 Task: Search one way flight ticket for 2 adults, 2 children, 2 infants in seat in first from Sheridan: Sheridan County Airport to Springfield: Abraham Lincoln Capital Airport on 5-2-2023. Choice of flights is United. Number of bags: 7 checked bags. Price is upto 110000. Outbound departure time preference is 6:45.
Action: Mouse moved to (322, 283)
Screenshot: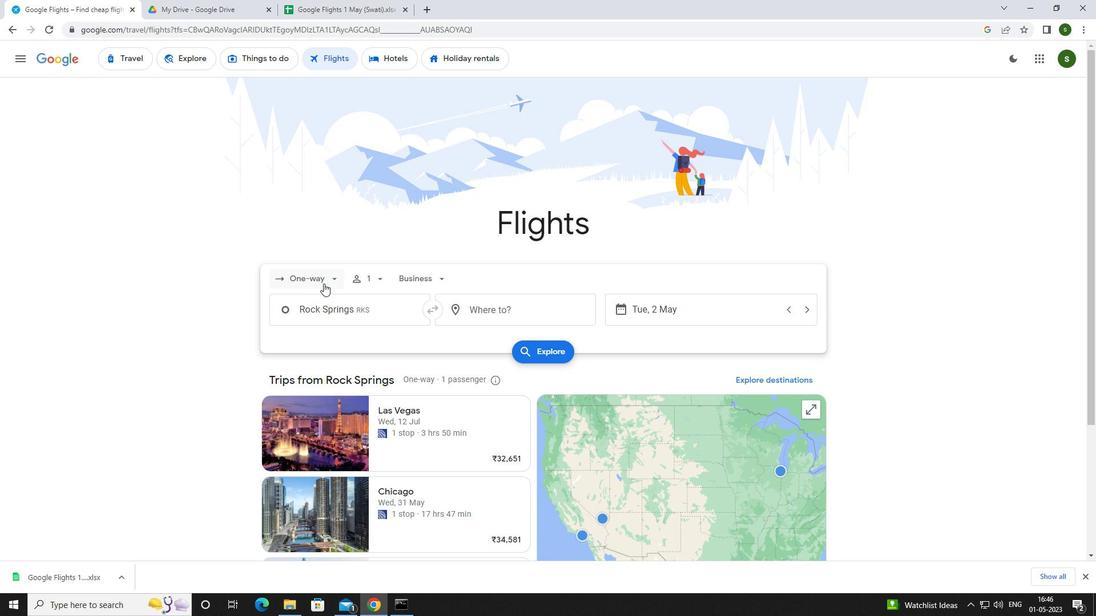 
Action: Mouse pressed left at (322, 283)
Screenshot: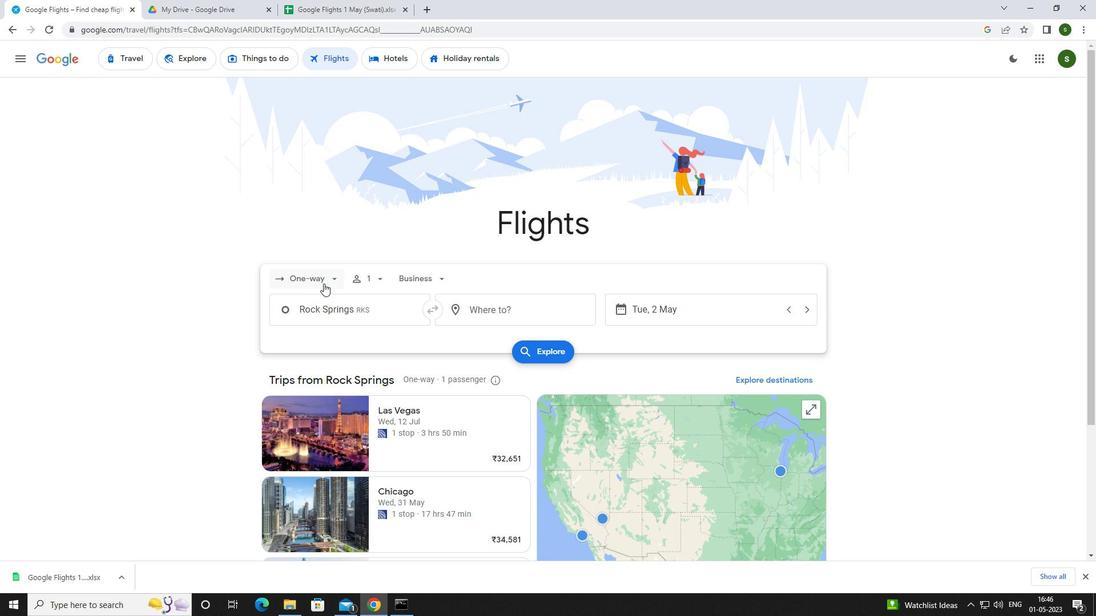 
Action: Mouse moved to (312, 332)
Screenshot: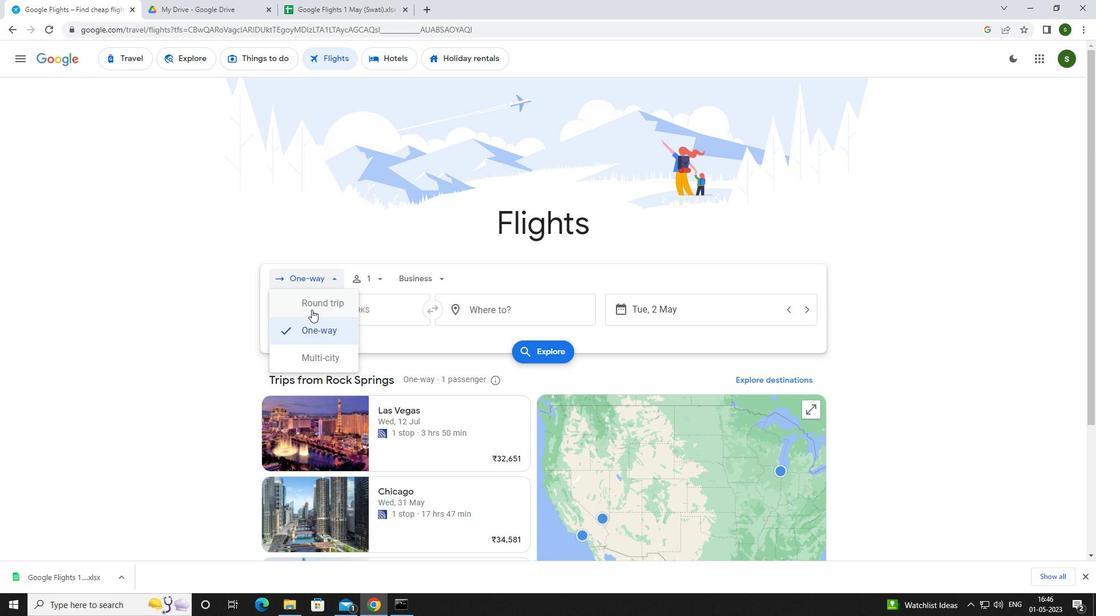 
Action: Mouse pressed left at (312, 332)
Screenshot: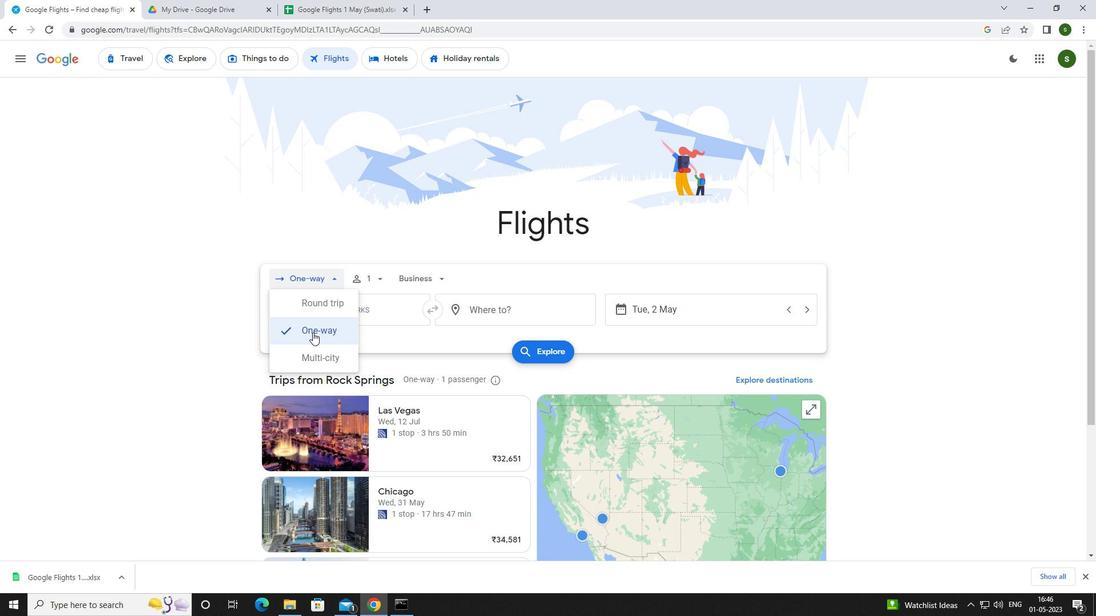 
Action: Mouse moved to (374, 278)
Screenshot: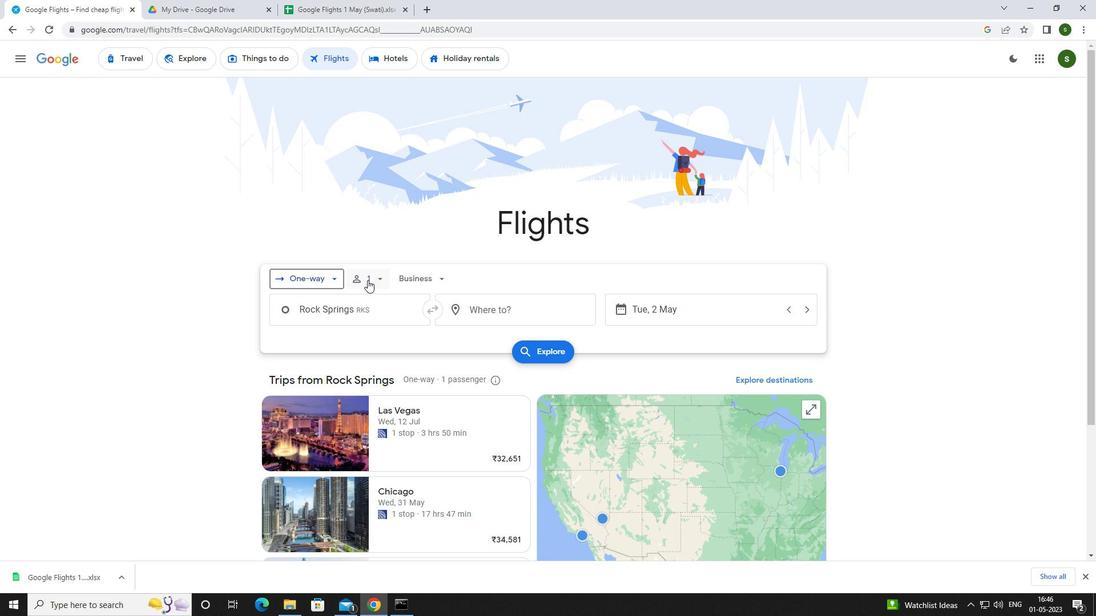 
Action: Mouse pressed left at (374, 278)
Screenshot: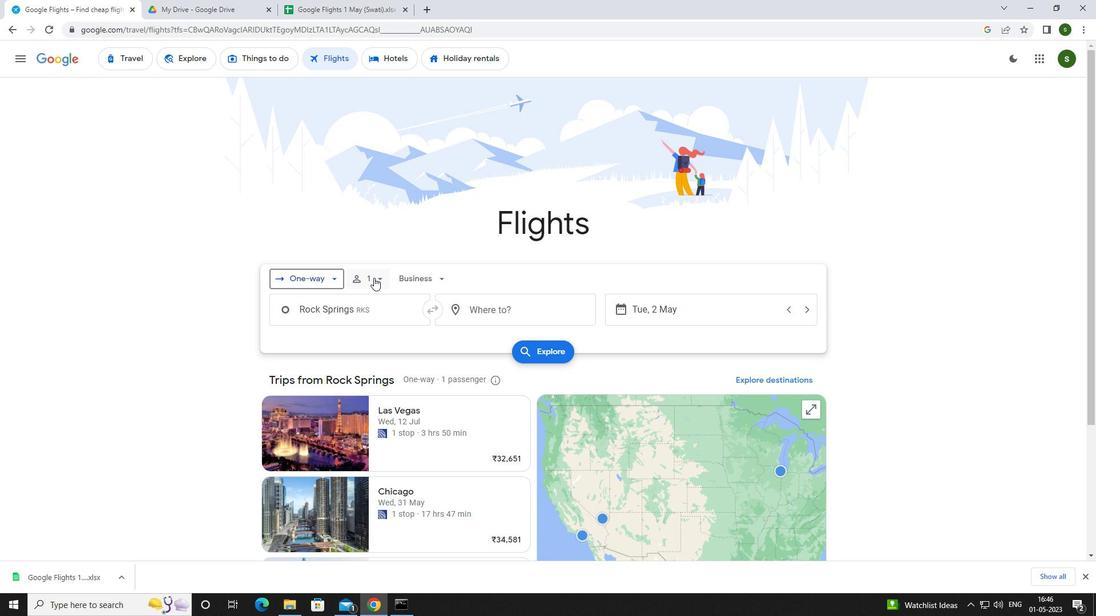 
Action: Mouse moved to (381, 277)
Screenshot: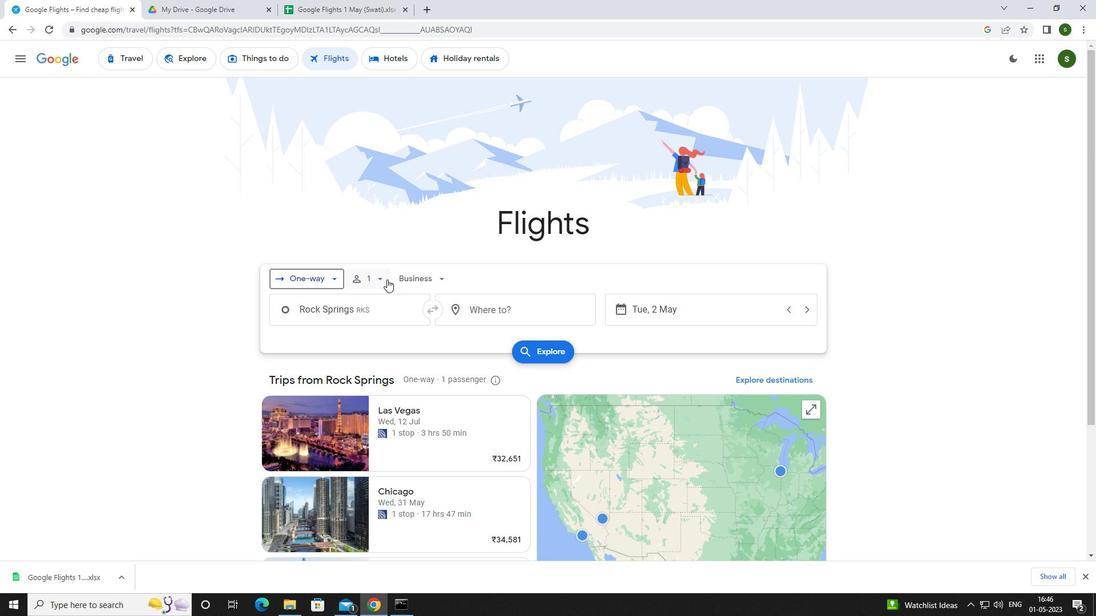 
Action: Mouse pressed left at (381, 277)
Screenshot: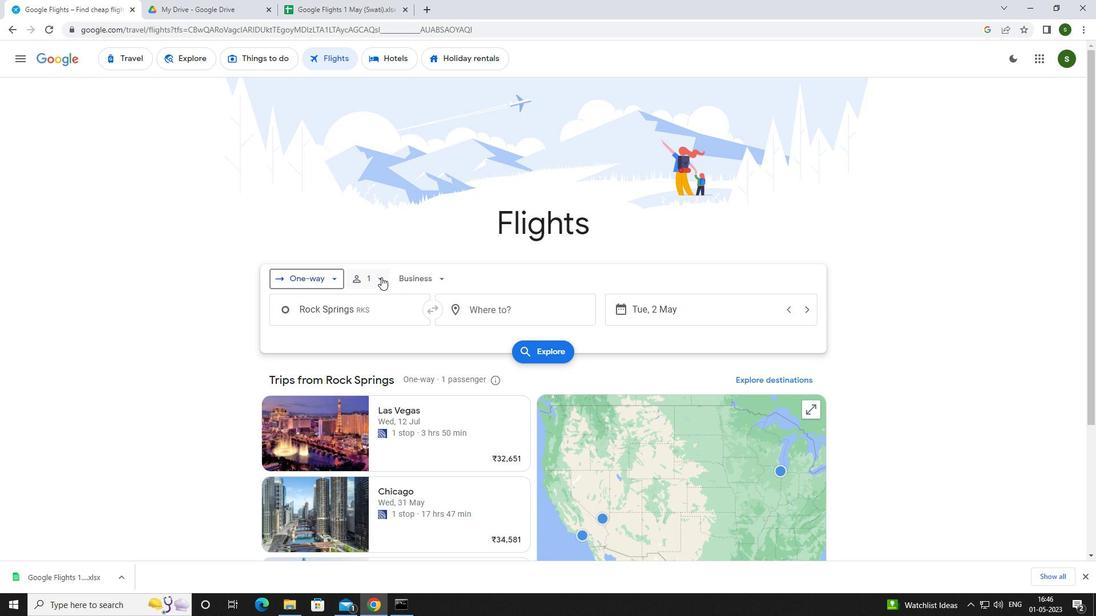 
Action: Mouse moved to (380, 277)
Screenshot: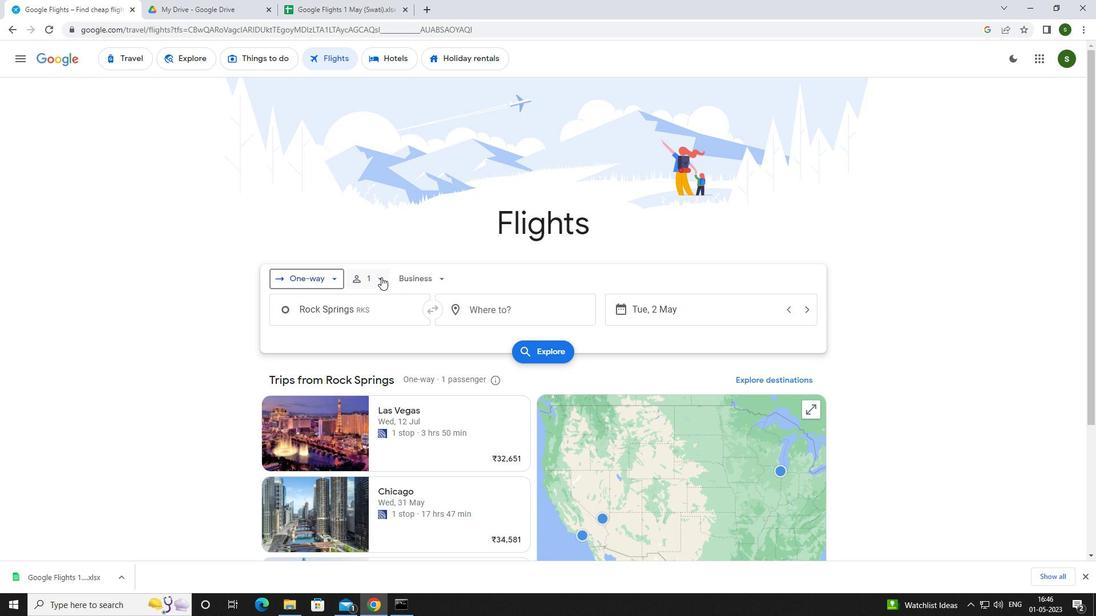 
Action: Mouse pressed left at (380, 277)
Screenshot: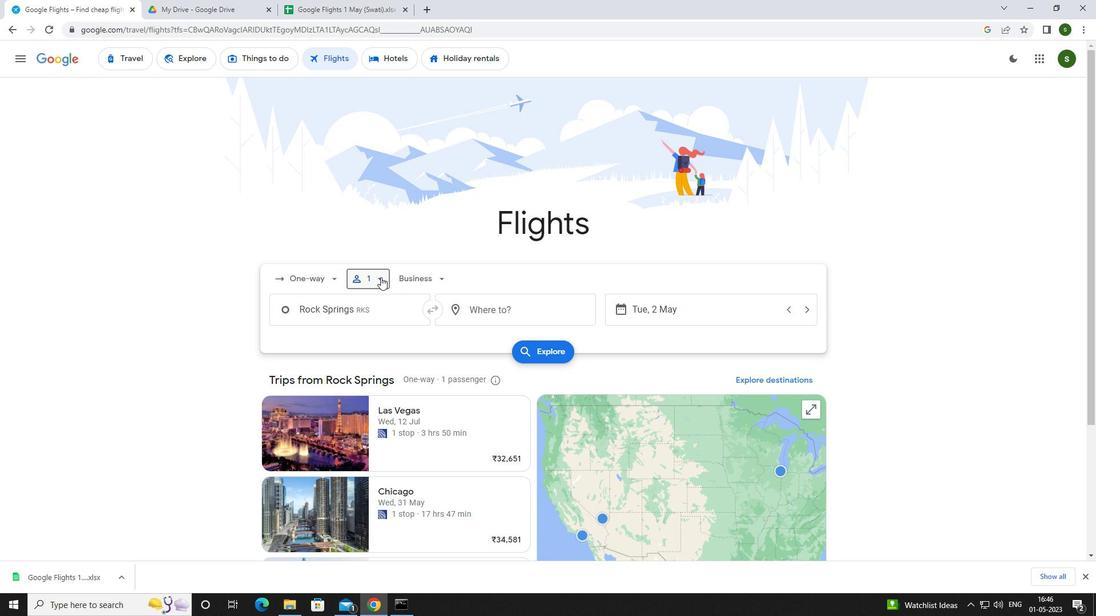 
Action: Mouse moved to (464, 304)
Screenshot: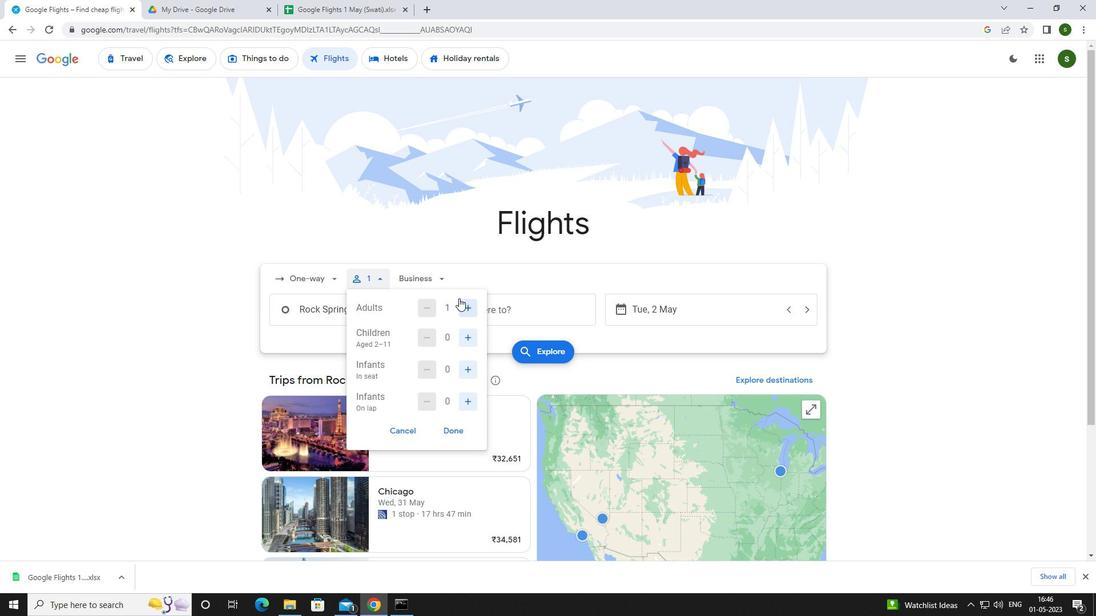 
Action: Mouse pressed left at (464, 304)
Screenshot: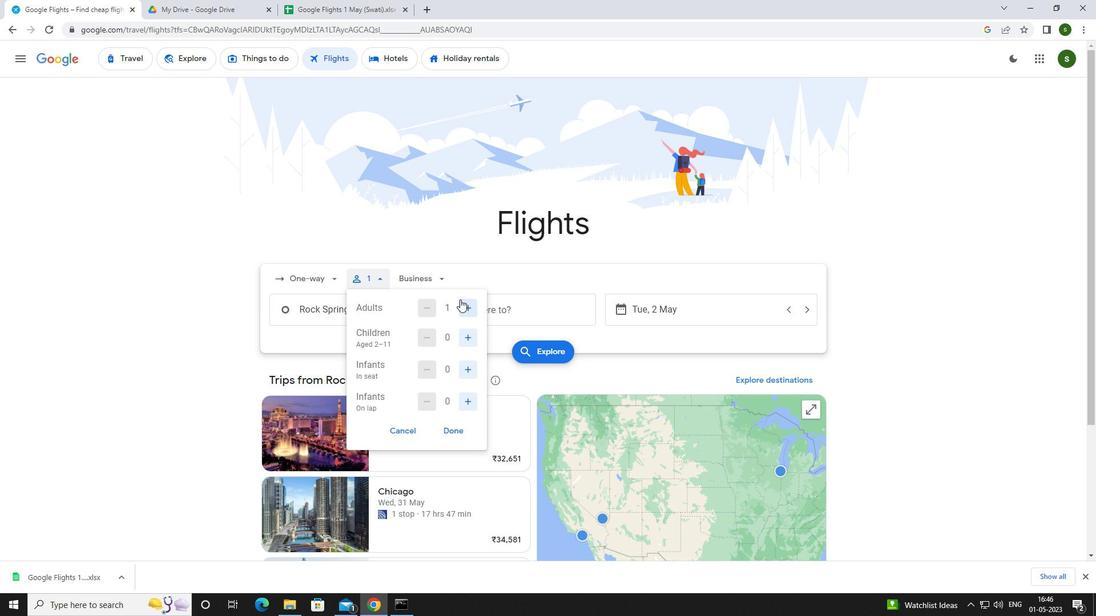 
Action: Mouse moved to (467, 335)
Screenshot: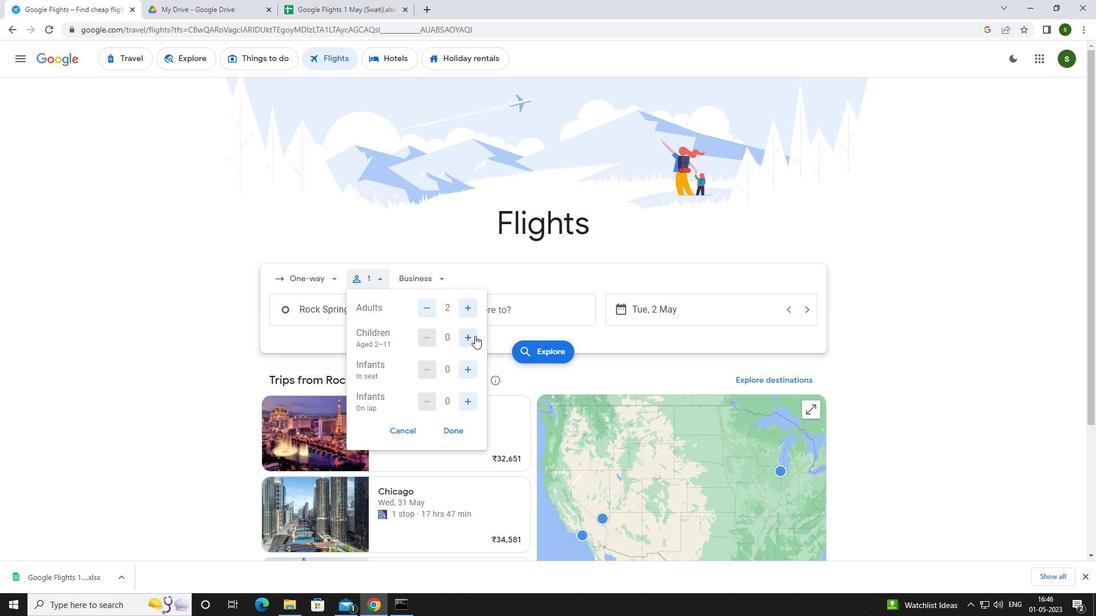 
Action: Mouse pressed left at (467, 335)
Screenshot: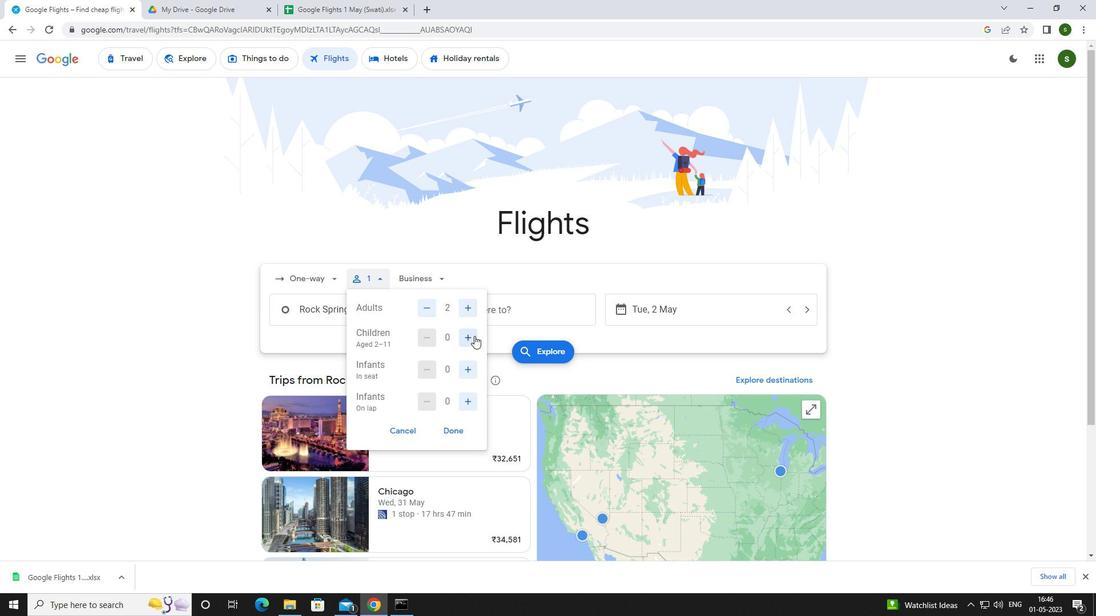 
Action: Mouse pressed left at (467, 335)
Screenshot: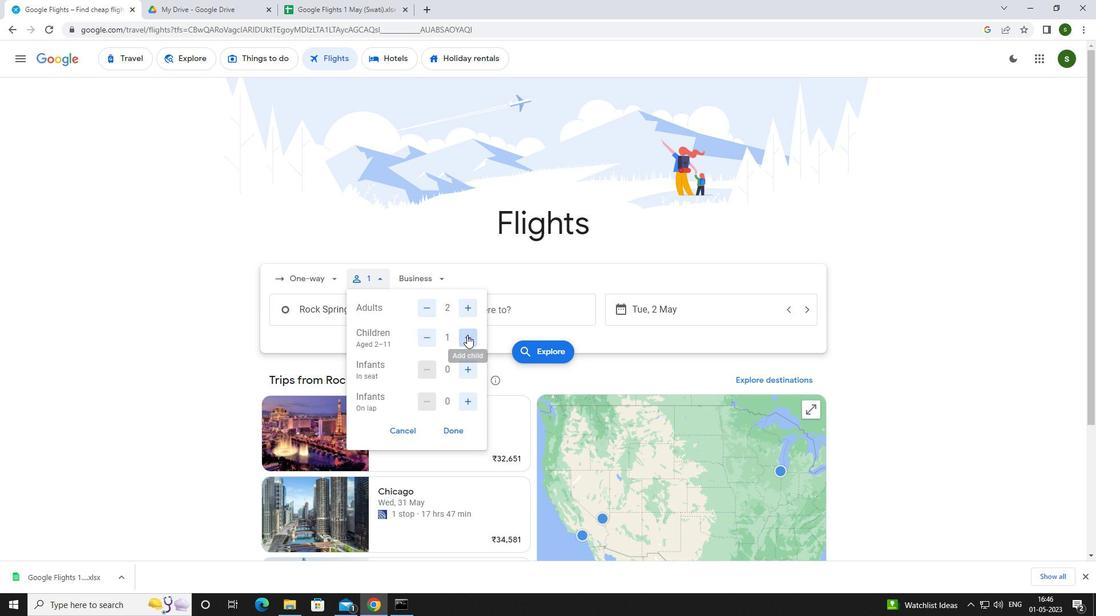 
Action: Mouse moved to (470, 371)
Screenshot: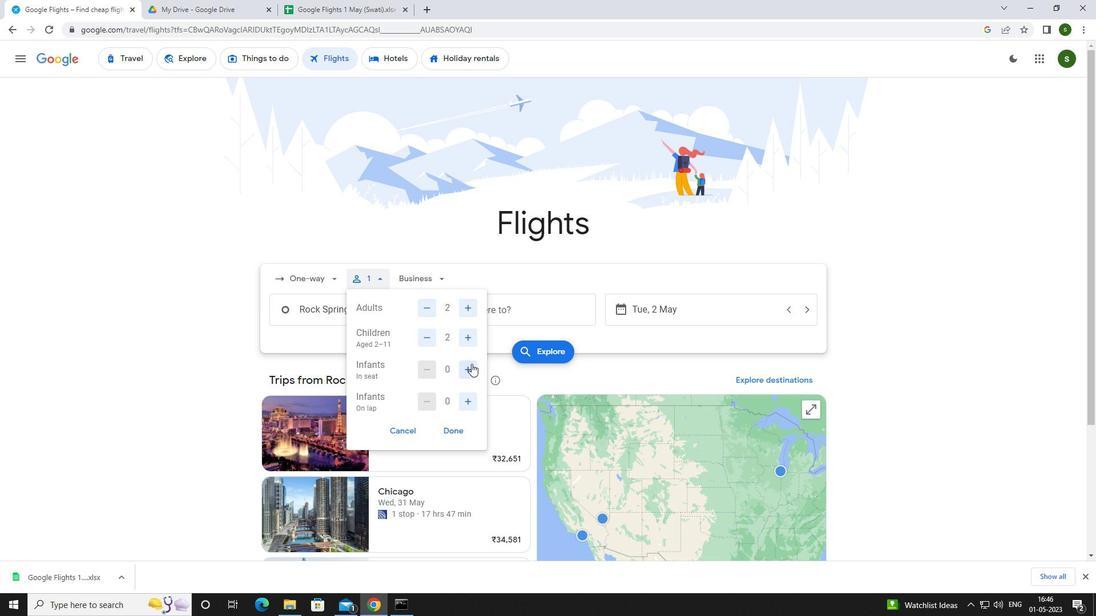 
Action: Mouse pressed left at (470, 371)
Screenshot: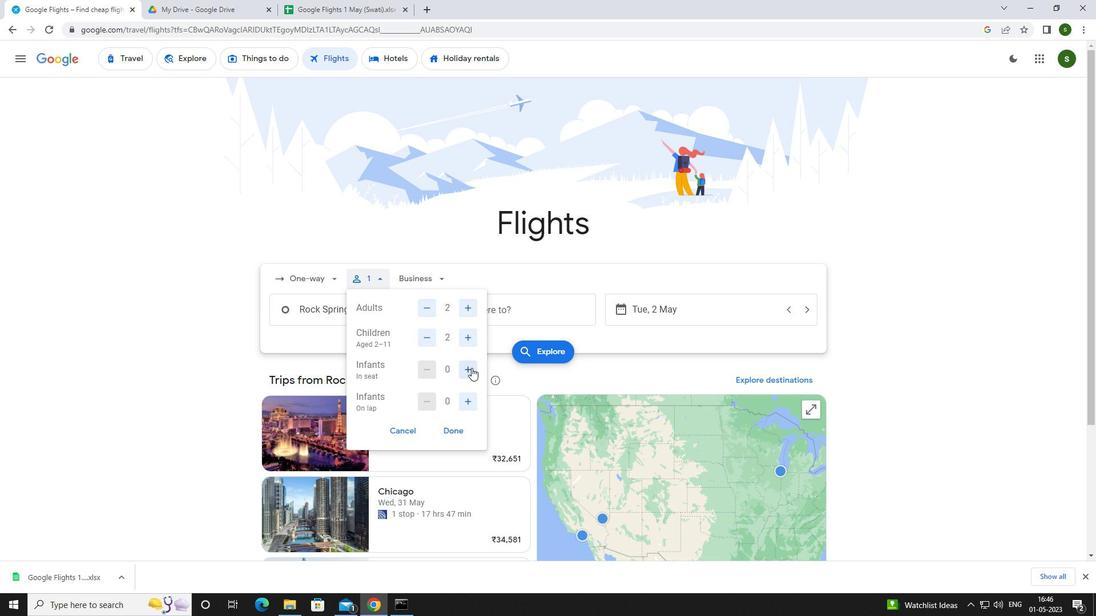 
Action: Mouse pressed left at (470, 371)
Screenshot: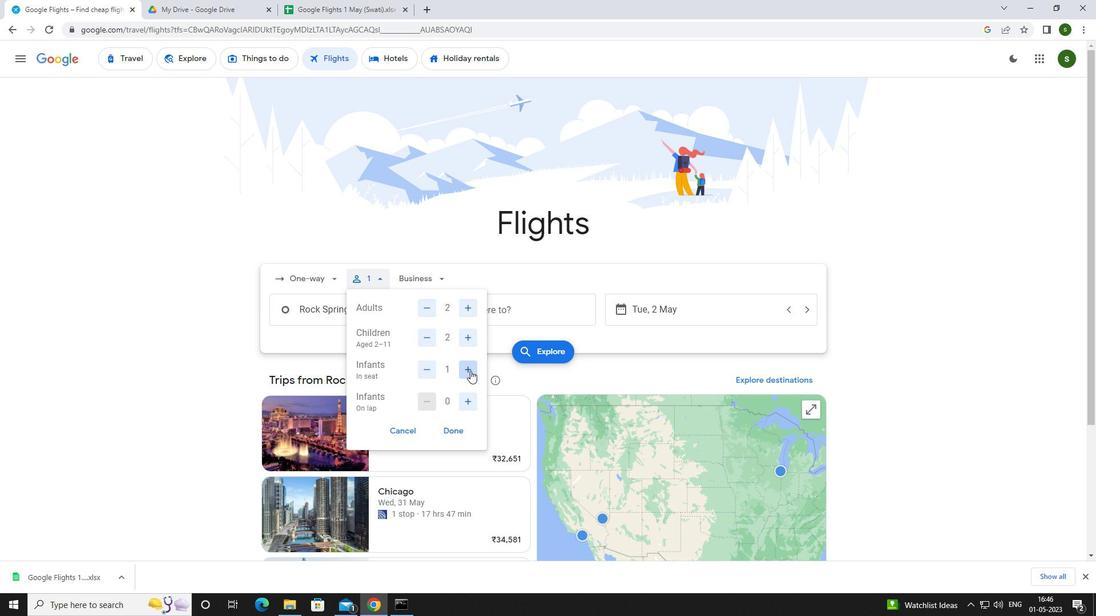
Action: Mouse moved to (439, 279)
Screenshot: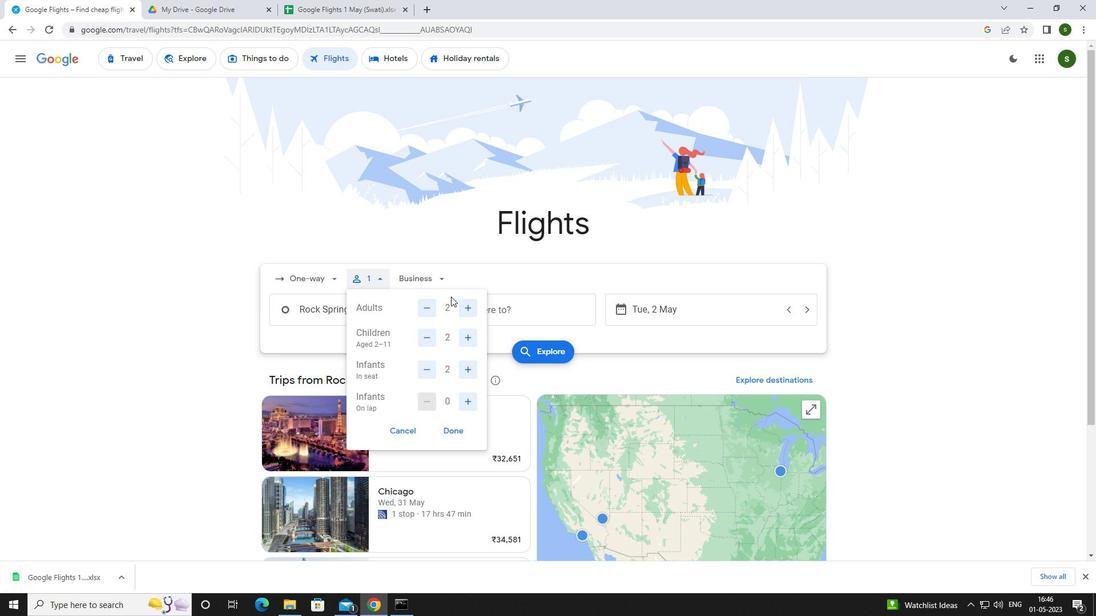
Action: Mouse pressed left at (439, 279)
Screenshot: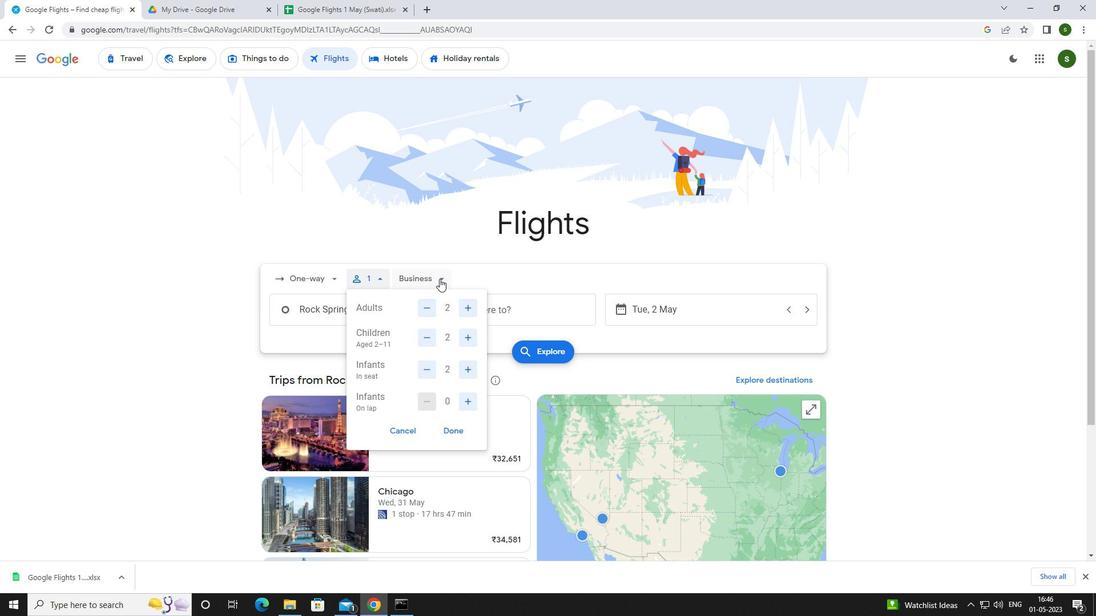 
Action: Mouse moved to (442, 383)
Screenshot: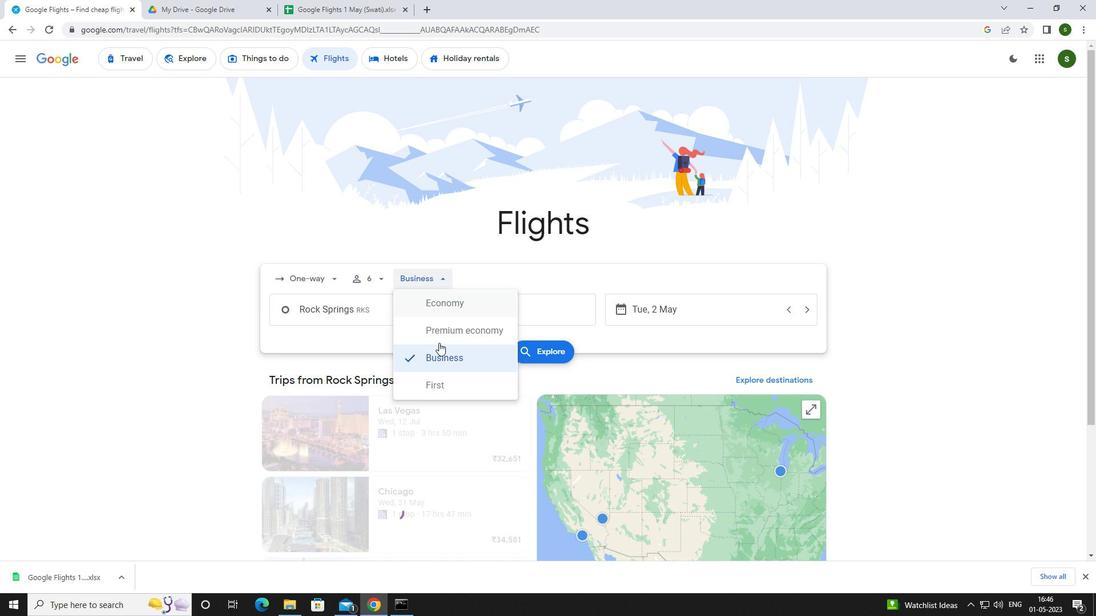 
Action: Mouse pressed left at (442, 383)
Screenshot: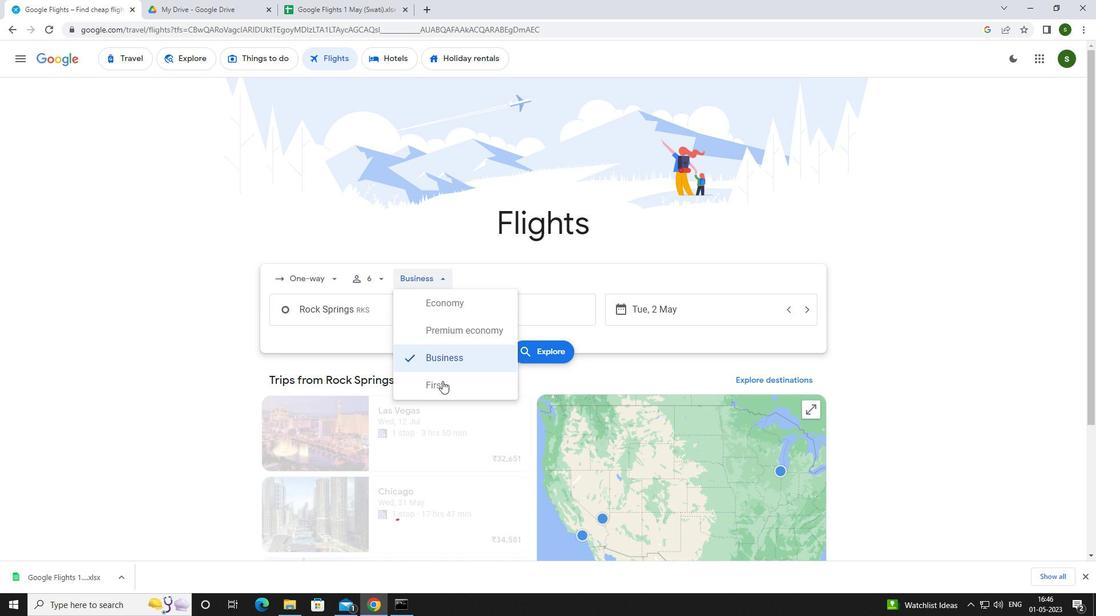 
Action: Mouse moved to (387, 315)
Screenshot: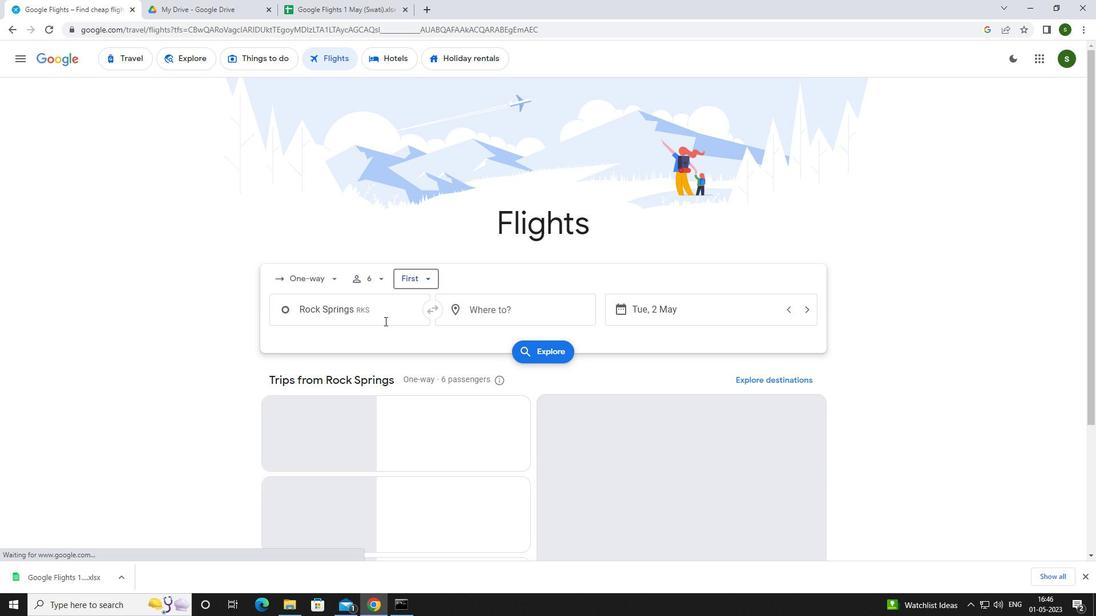 
Action: Mouse pressed left at (387, 315)
Screenshot: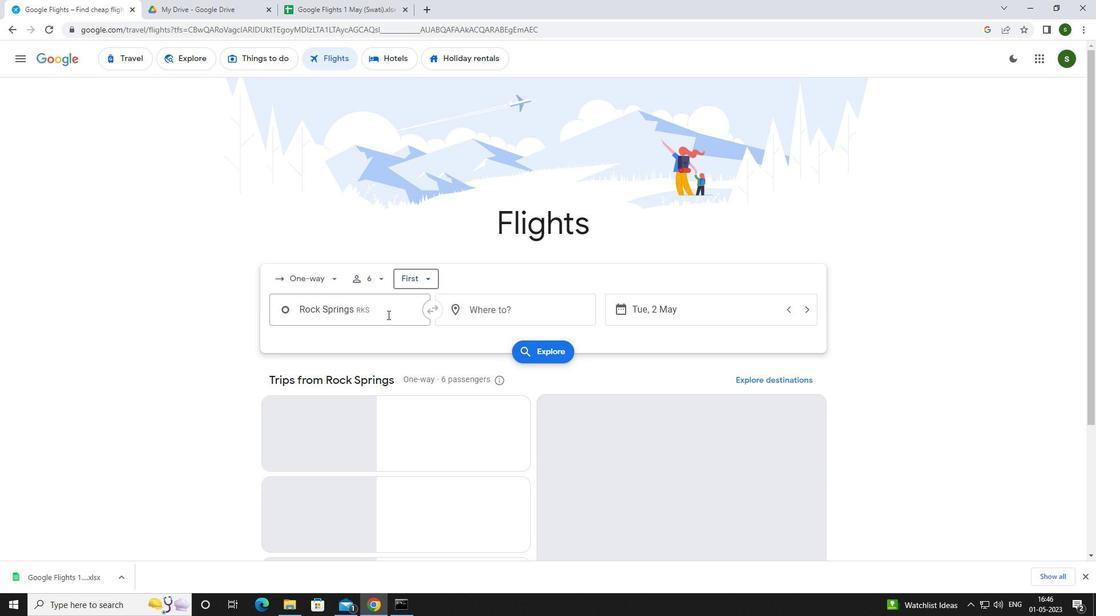 
Action: Mouse moved to (359, 311)
Screenshot: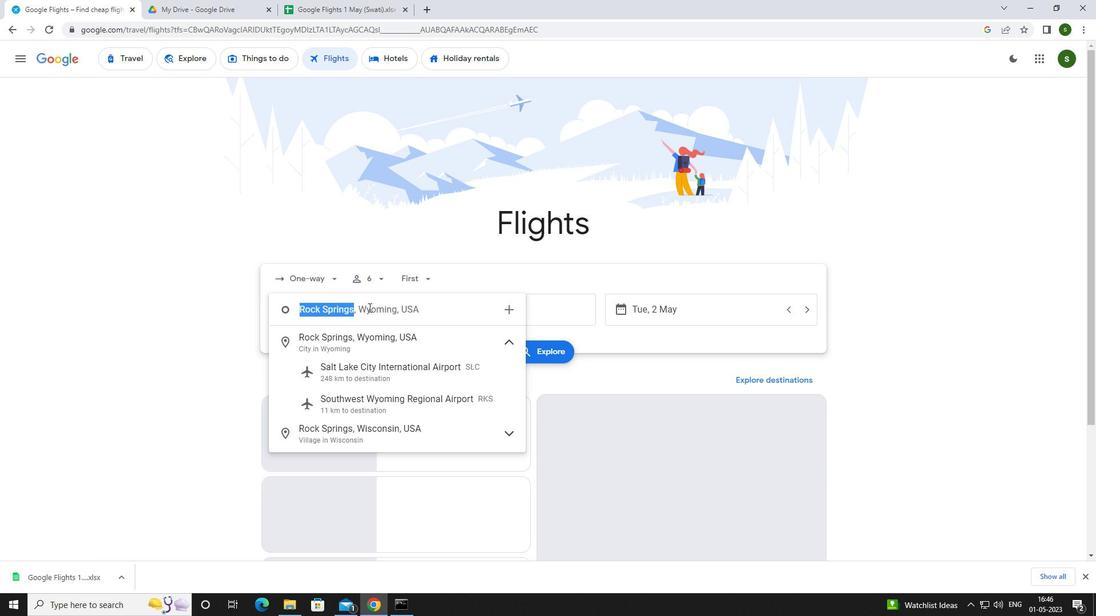 
Action: Key pressed <Key.caps_lock>s<Key.caps_lock>heridan<Key.space><Key.caps_lock>c<Key.caps_lock>ou
Screenshot: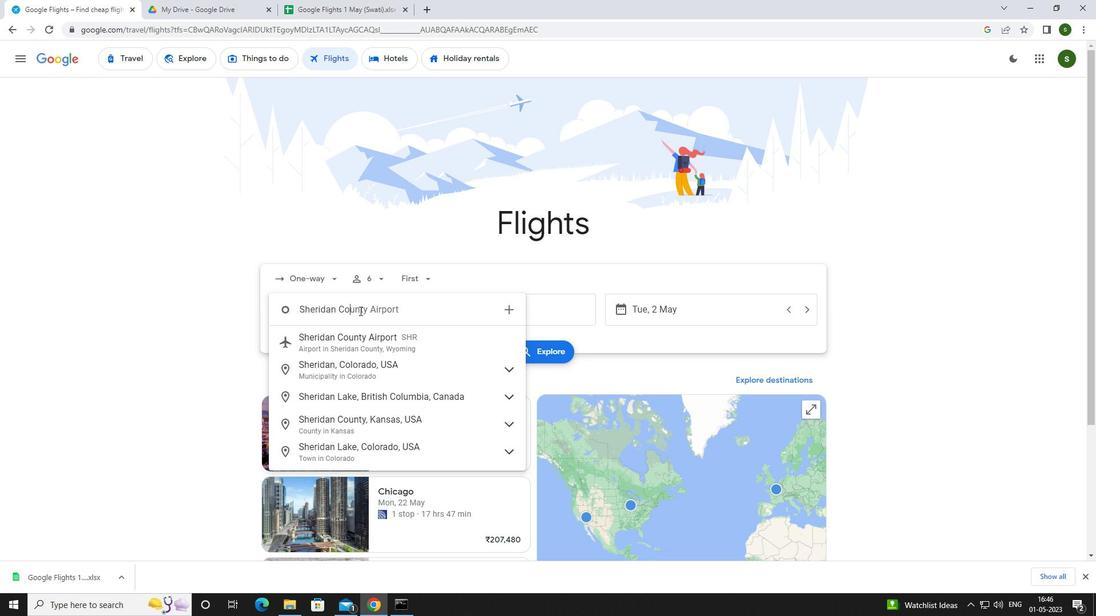
Action: Mouse moved to (350, 344)
Screenshot: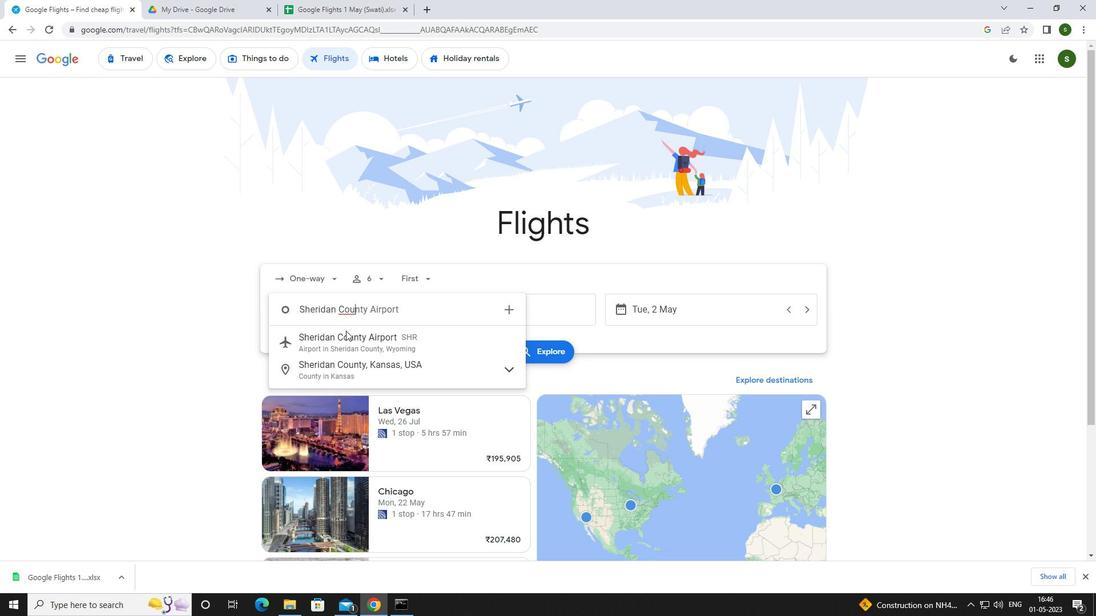 
Action: Mouse pressed left at (350, 344)
Screenshot: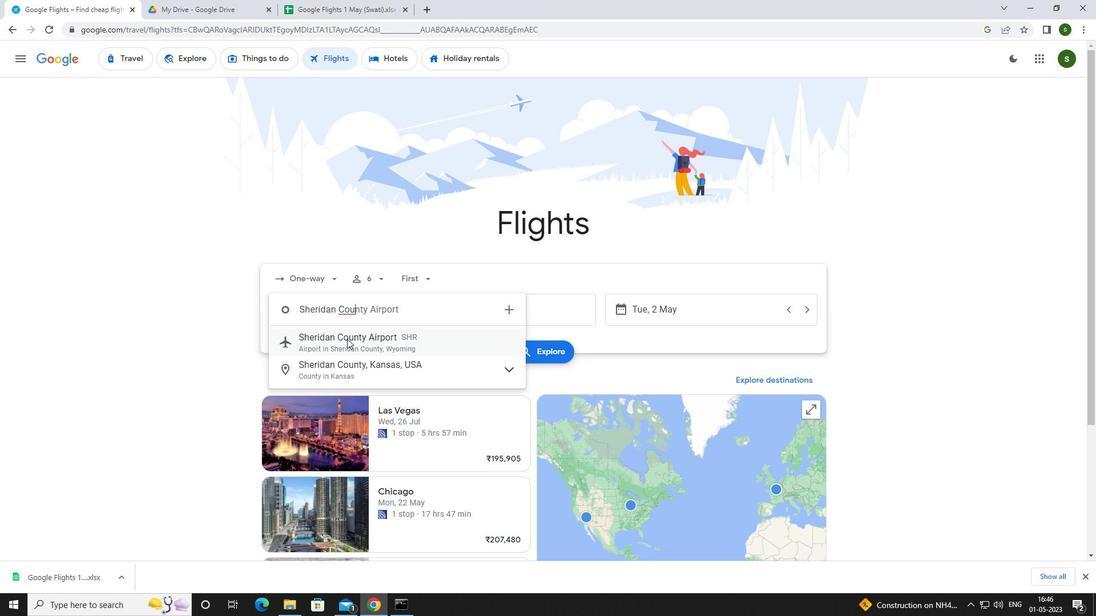 
Action: Mouse moved to (492, 301)
Screenshot: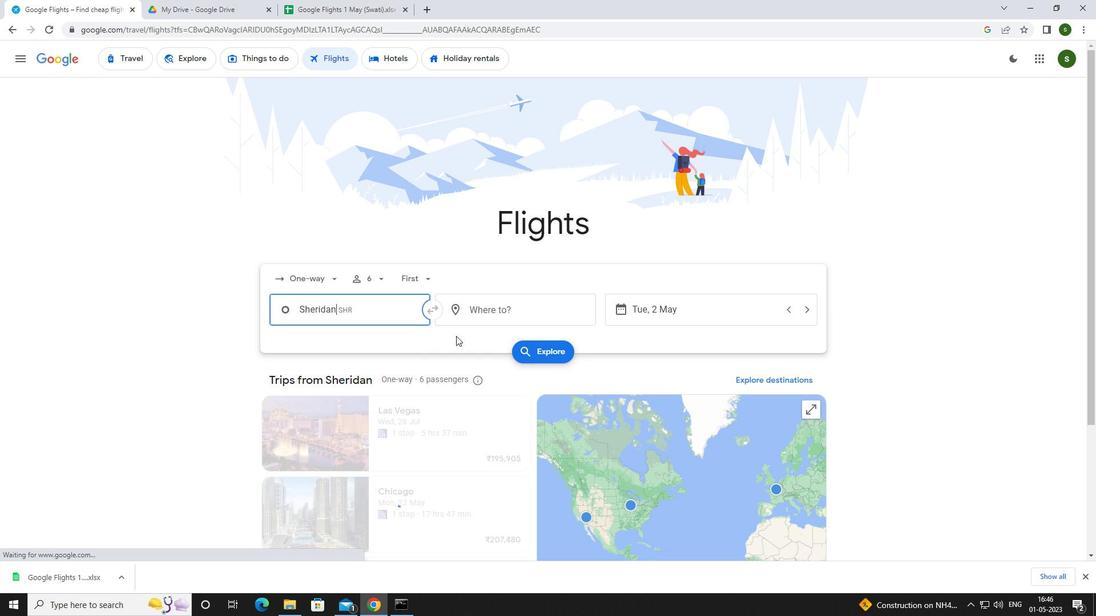 
Action: Mouse pressed left at (492, 301)
Screenshot: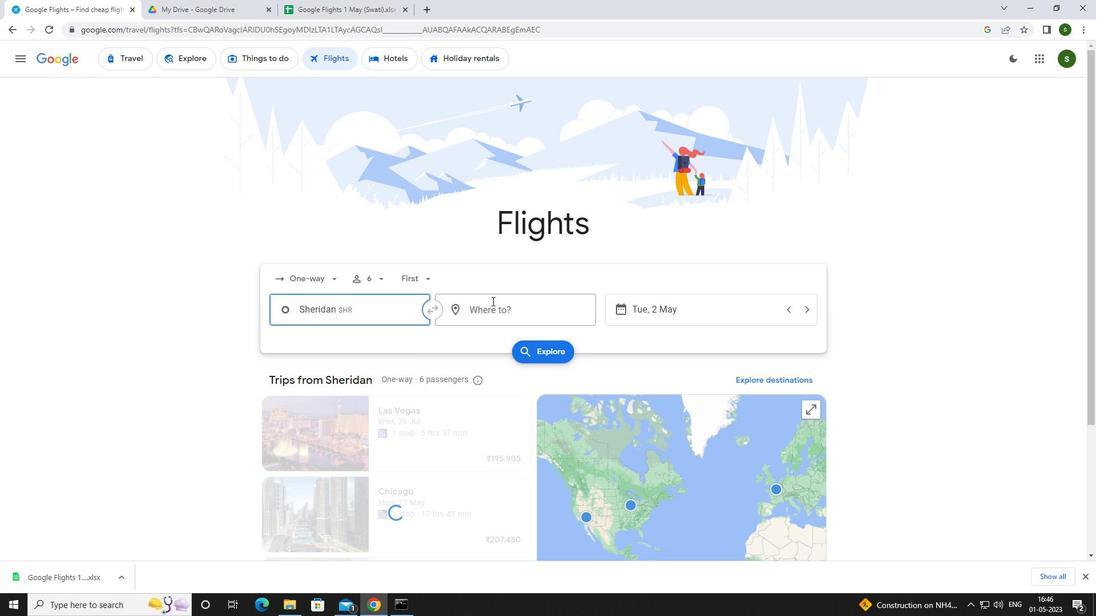 
Action: Mouse moved to (374, 331)
Screenshot: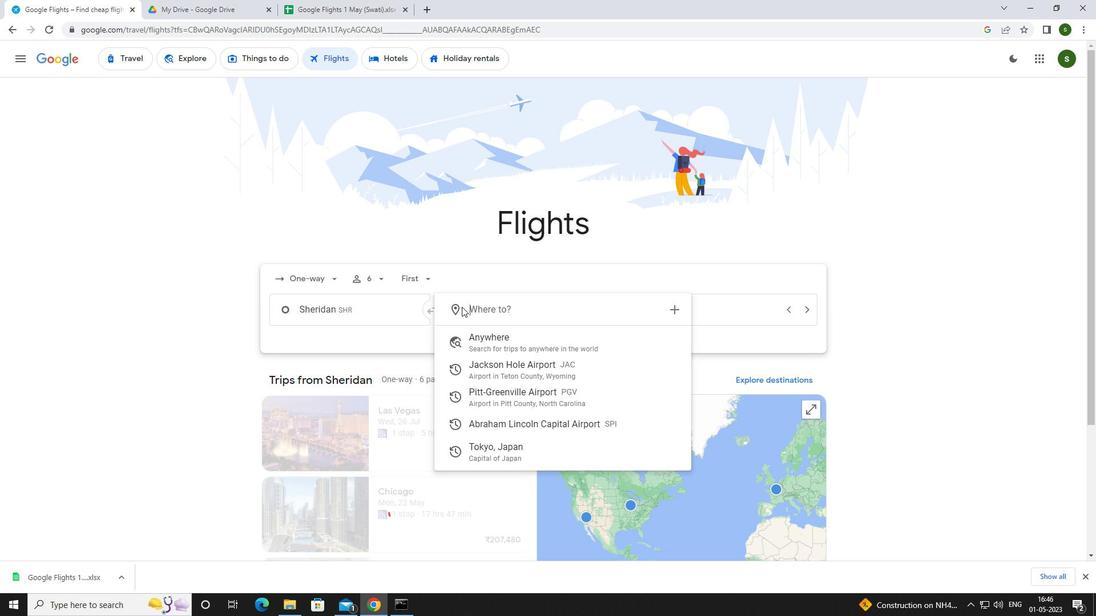
Action: Key pressed <Key.caps_lock>s<Key.caps_lock>pringf
Screenshot: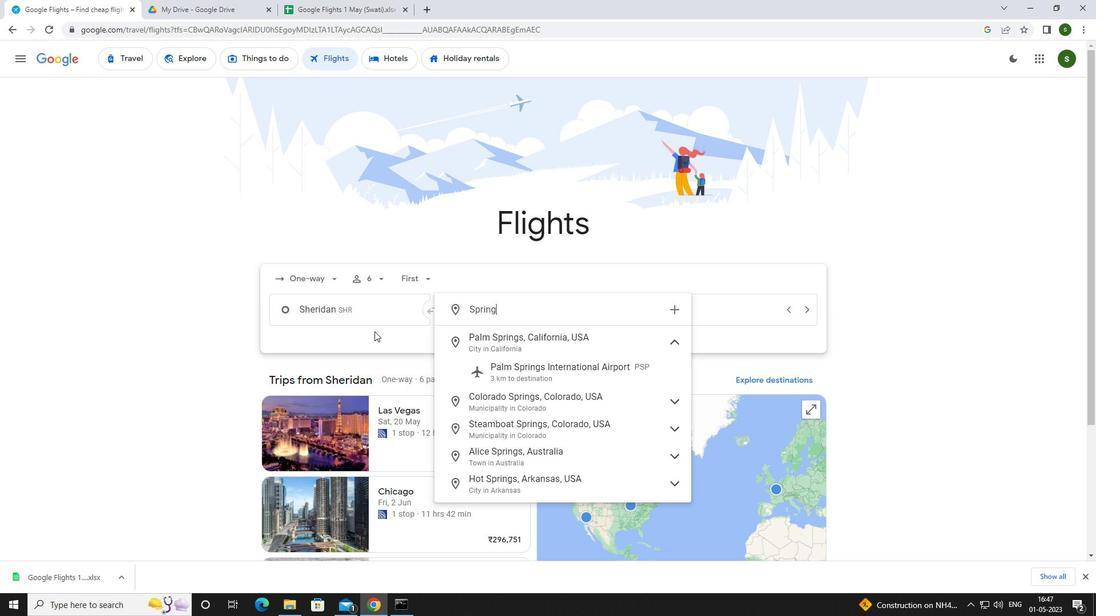 
Action: Mouse moved to (498, 403)
Screenshot: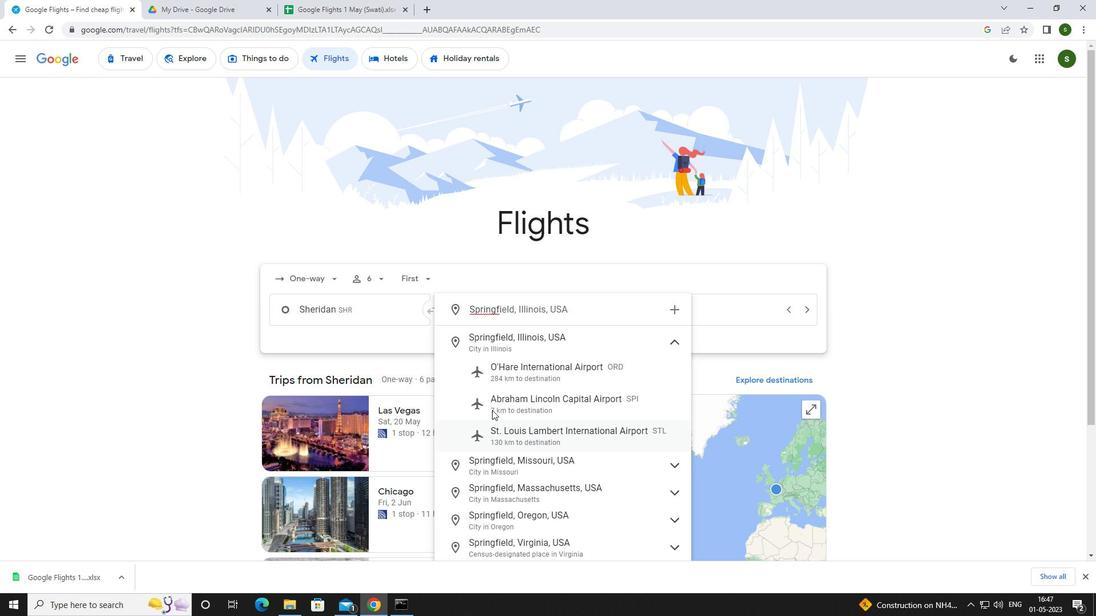 
Action: Mouse pressed left at (498, 403)
Screenshot: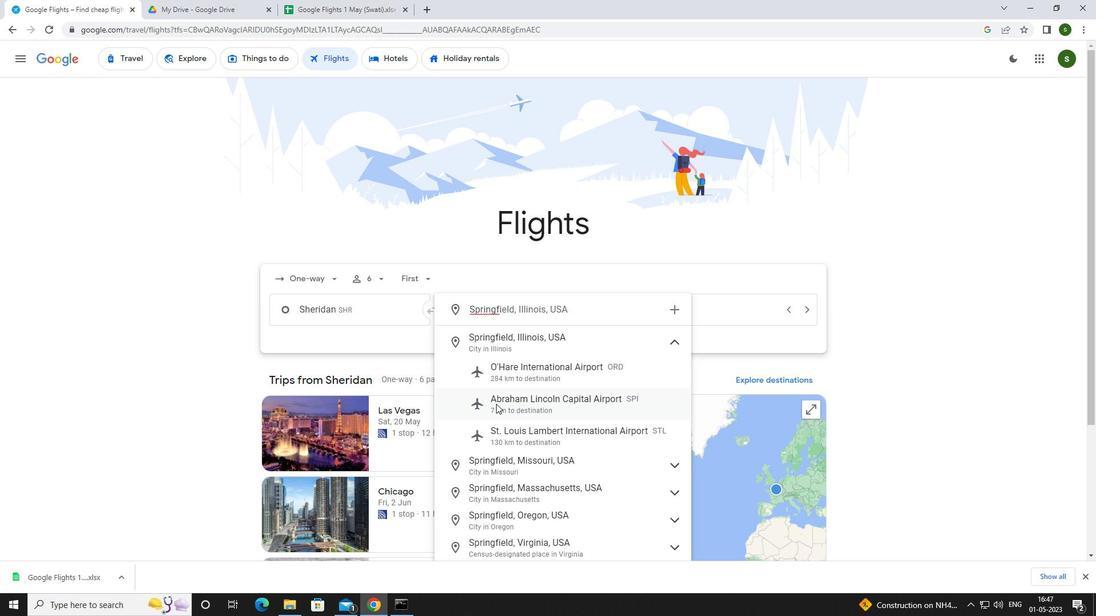
Action: Mouse moved to (684, 304)
Screenshot: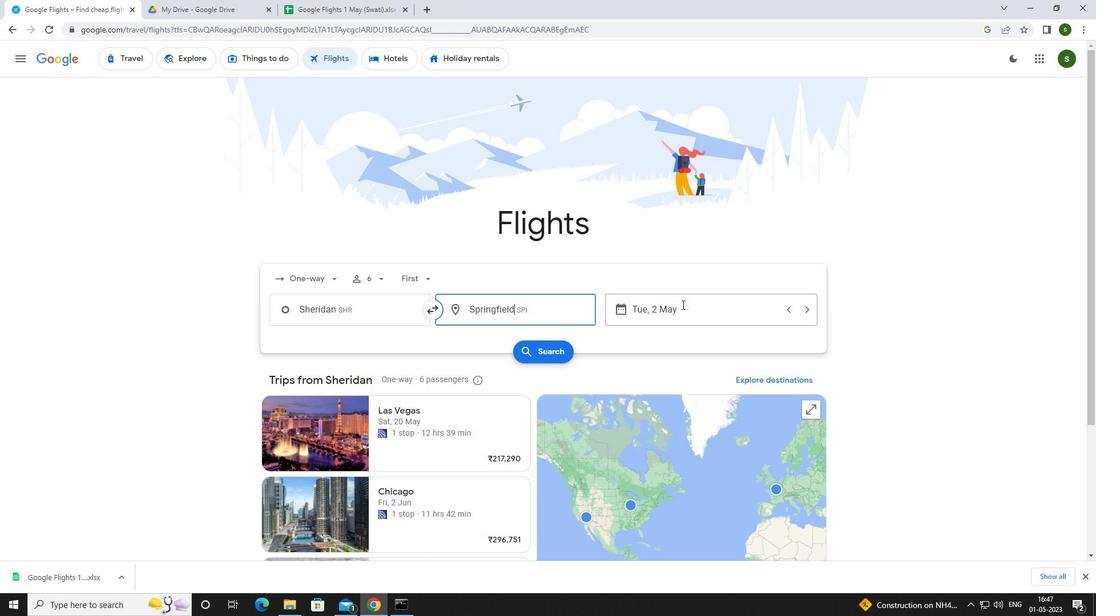 
Action: Mouse pressed left at (684, 304)
Screenshot: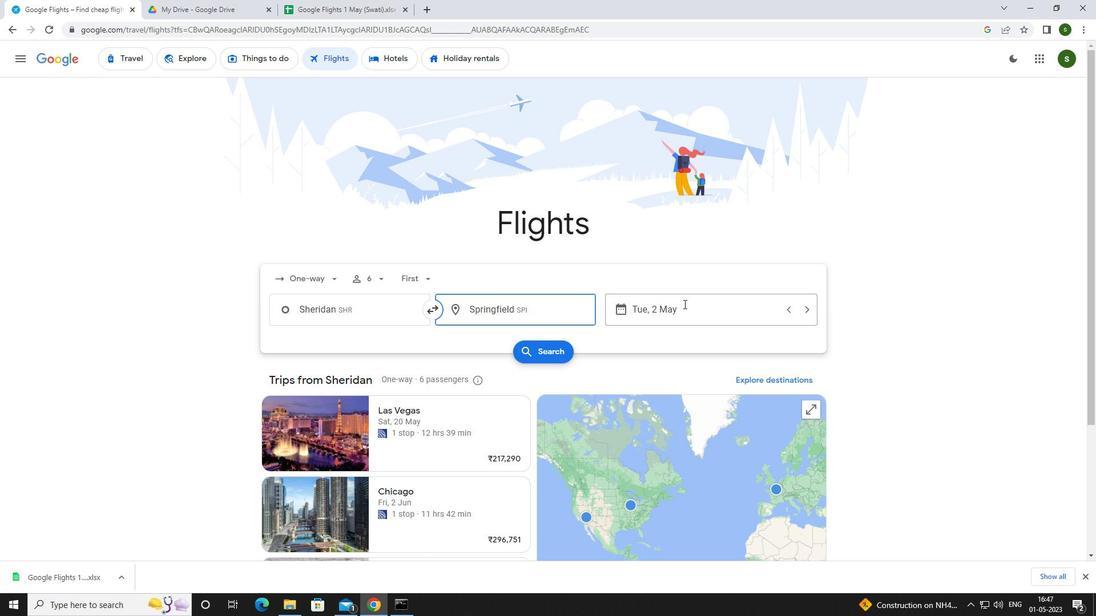 
Action: Mouse moved to (467, 360)
Screenshot: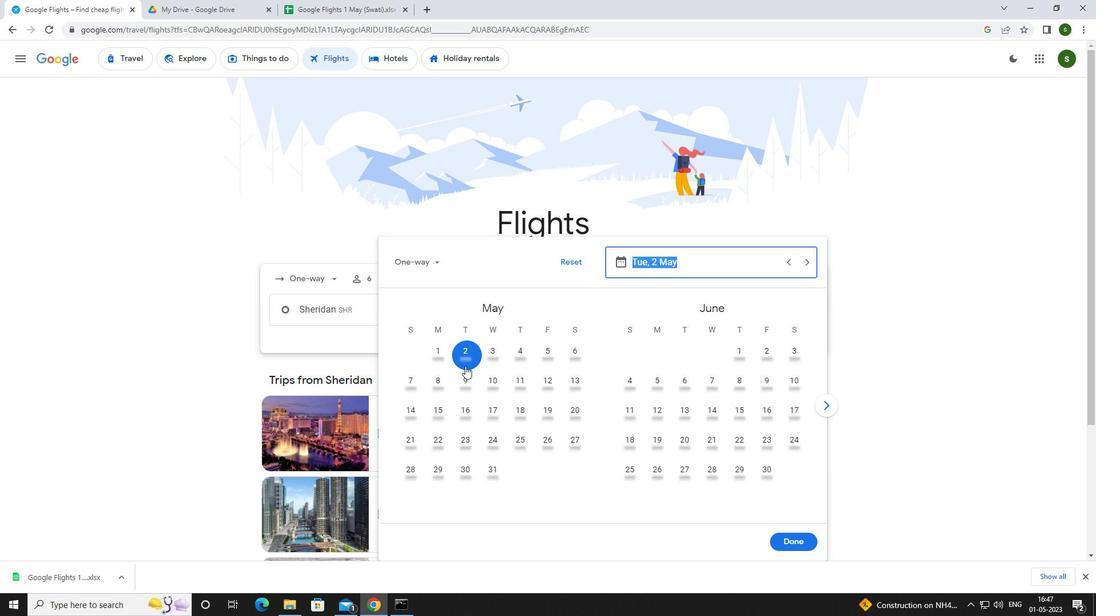 
Action: Mouse pressed left at (467, 360)
Screenshot: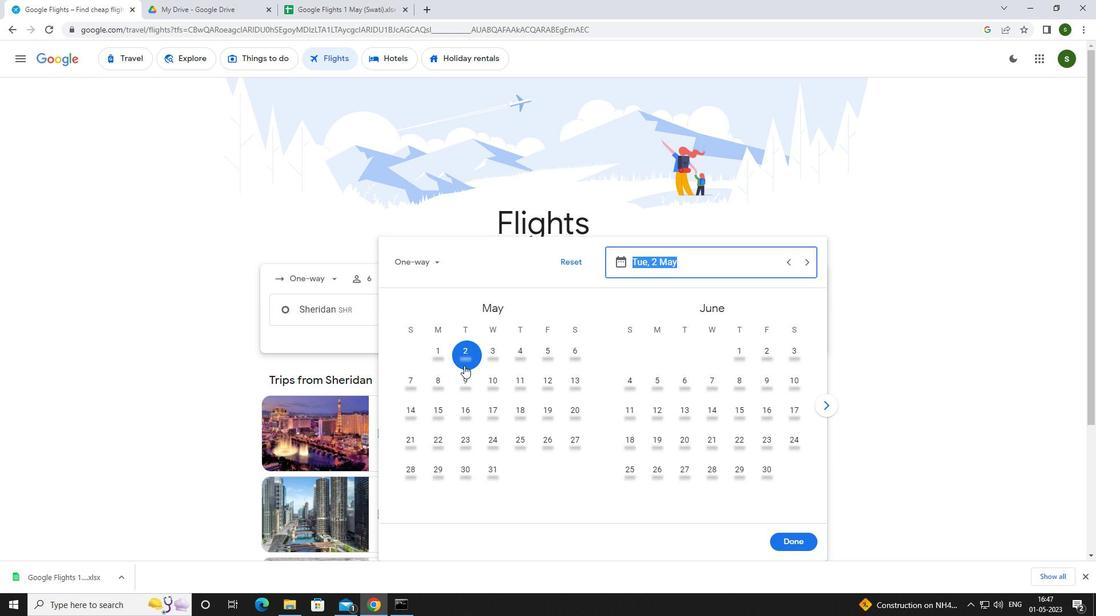 
Action: Mouse moved to (795, 539)
Screenshot: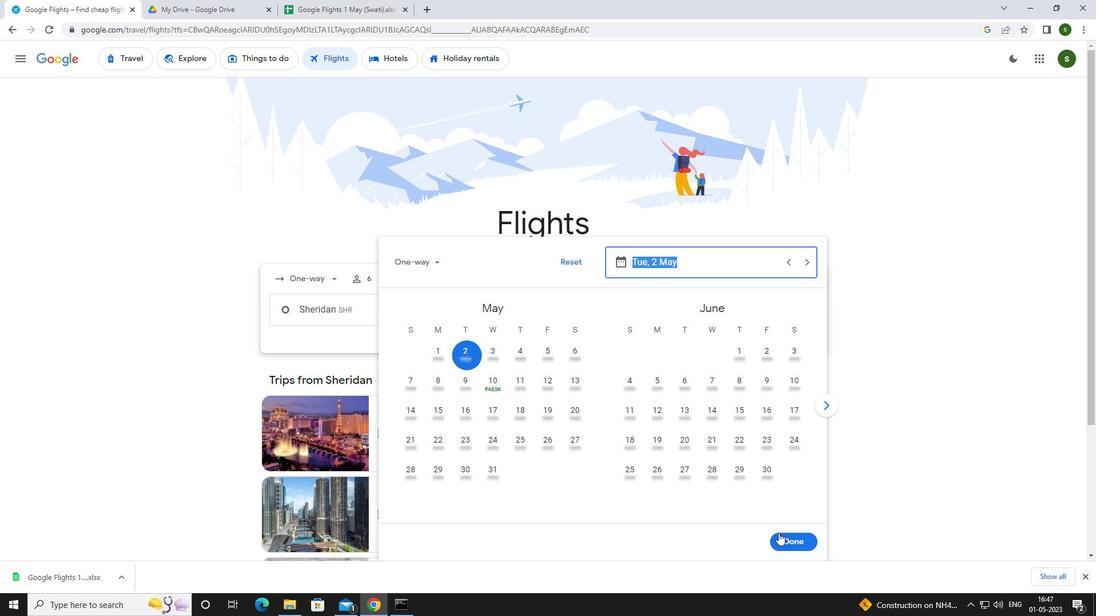 
Action: Mouse pressed left at (795, 539)
Screenshot: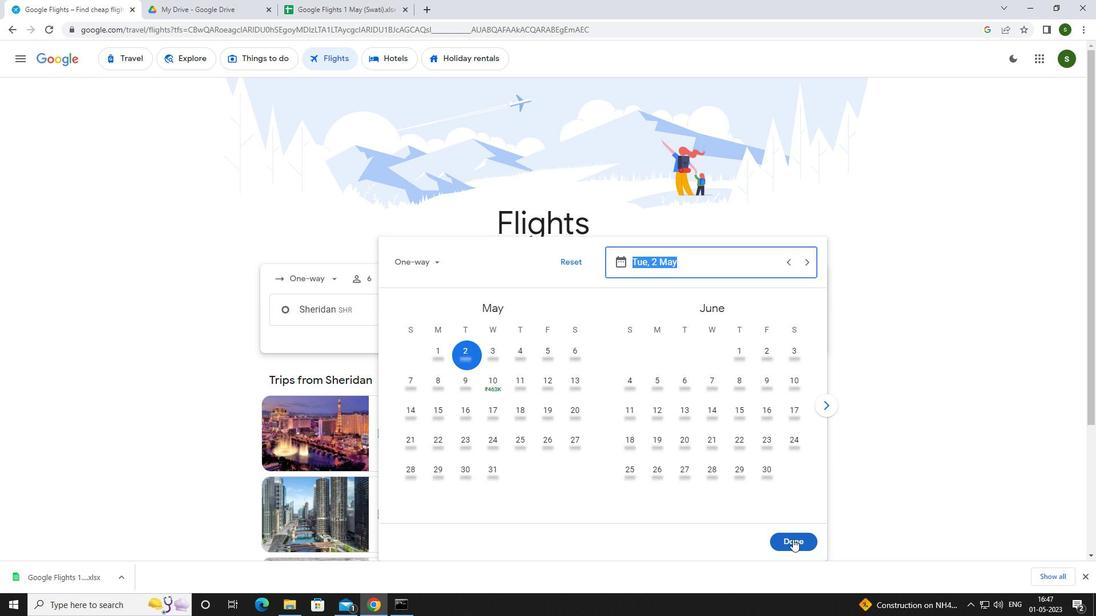 
Action: Mouse moved to (555, 348)
Screenshot: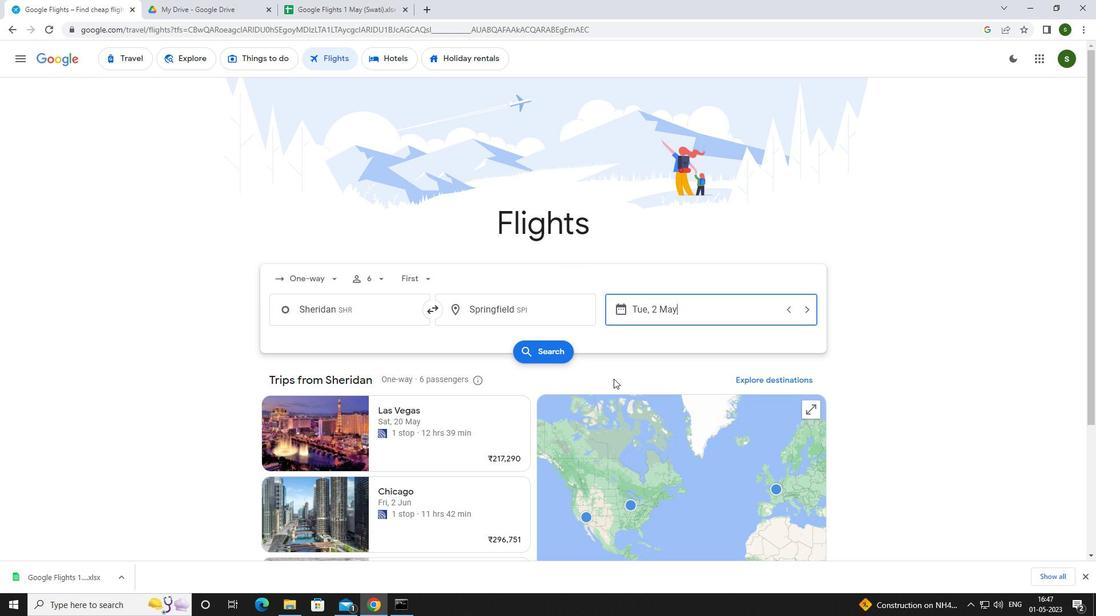 
Action: Mouse pressed left at (555, 348)
Screenshot: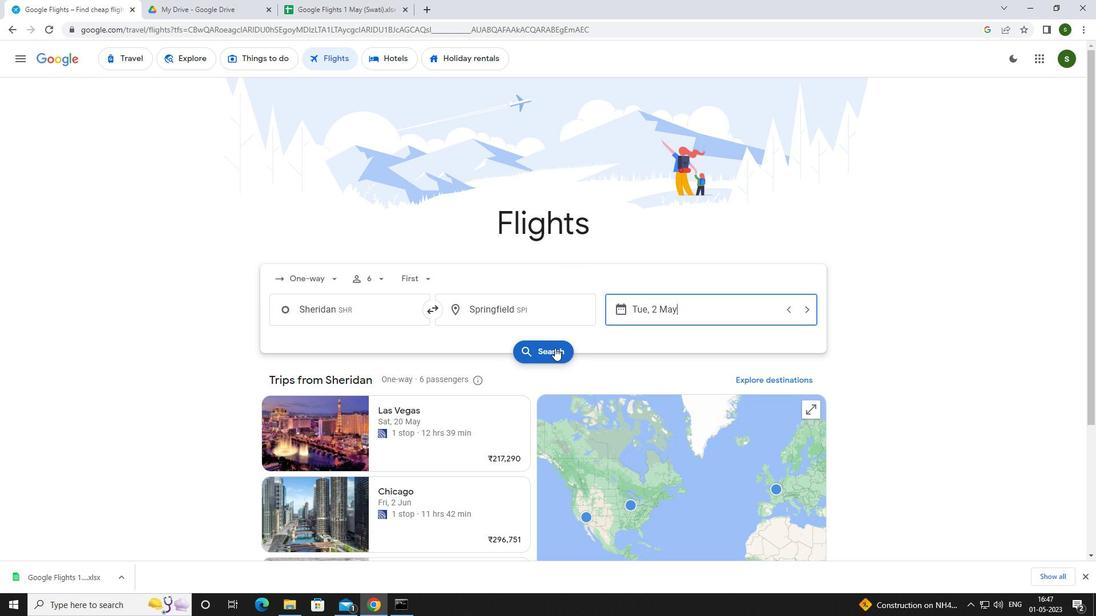 
Action: Mouse moved to (272, 163)
Screenshot: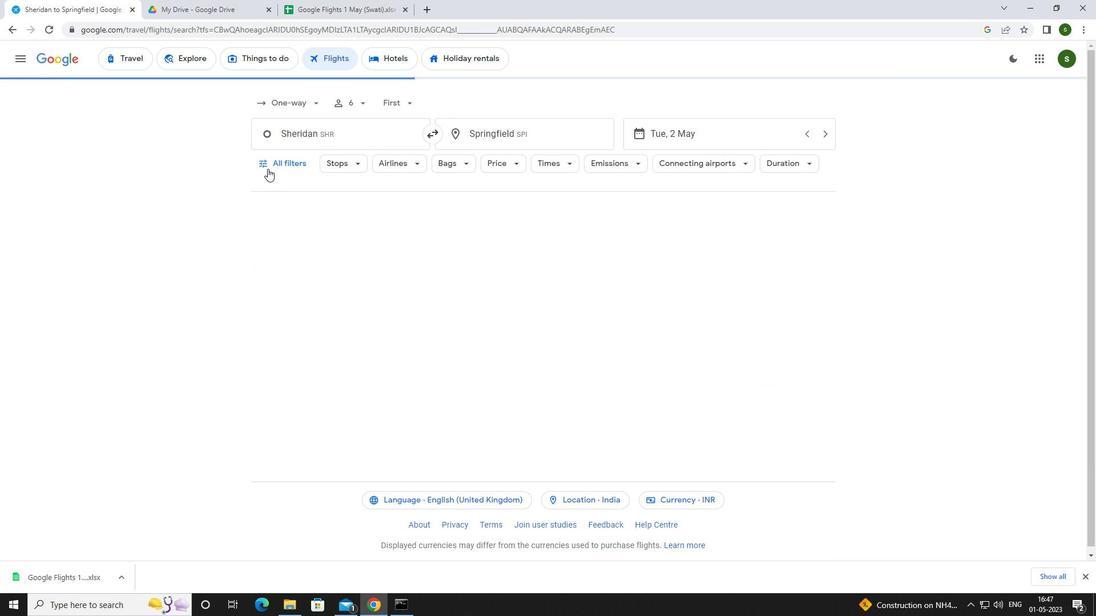 
Action: Mouse pressed left at (272, 163)
Screenshot: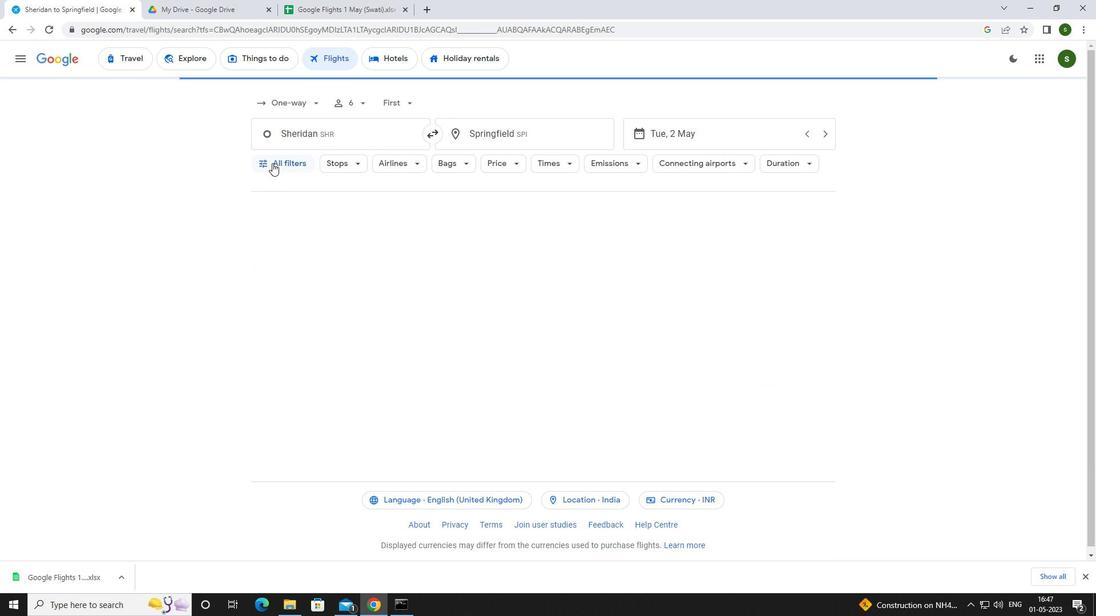 
Action: Mouse moved to (328, 227)
Screenshot: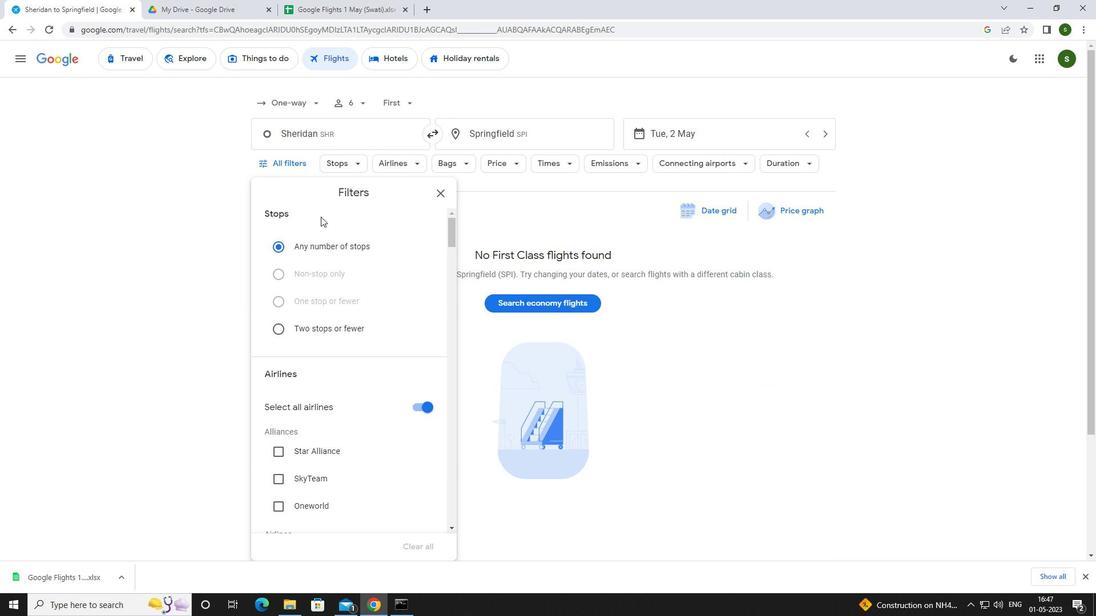 
Action: Mouse scrolled (328, 227) with delta (0, 0)
Screenshot: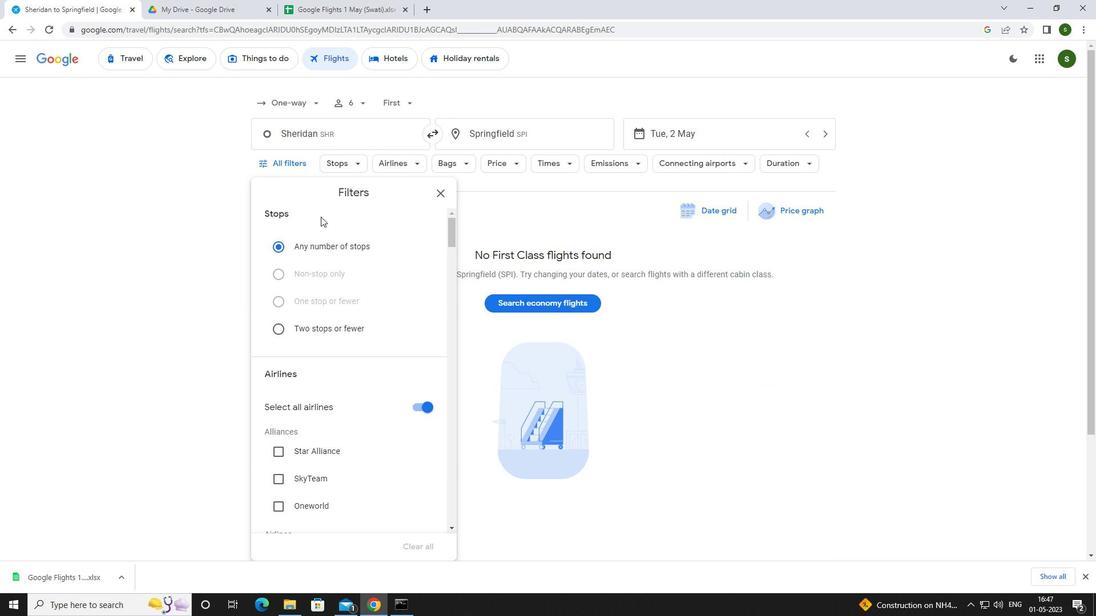 
Action: Mouse moved to (427, 349)
Screenshot: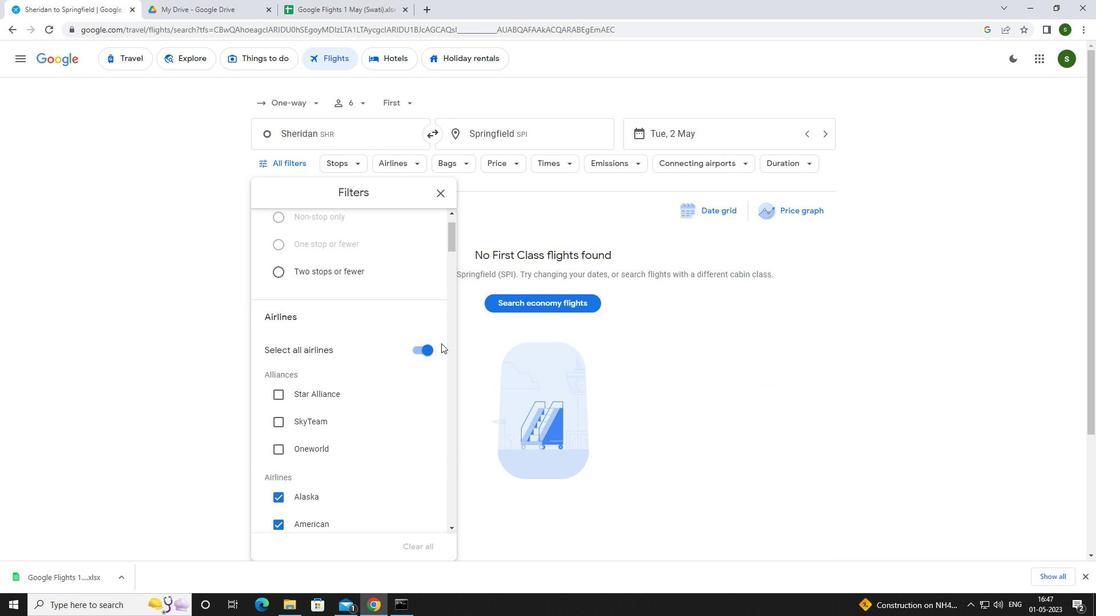 
Action: Mouse pressed left at (427, 349)
Screenshot: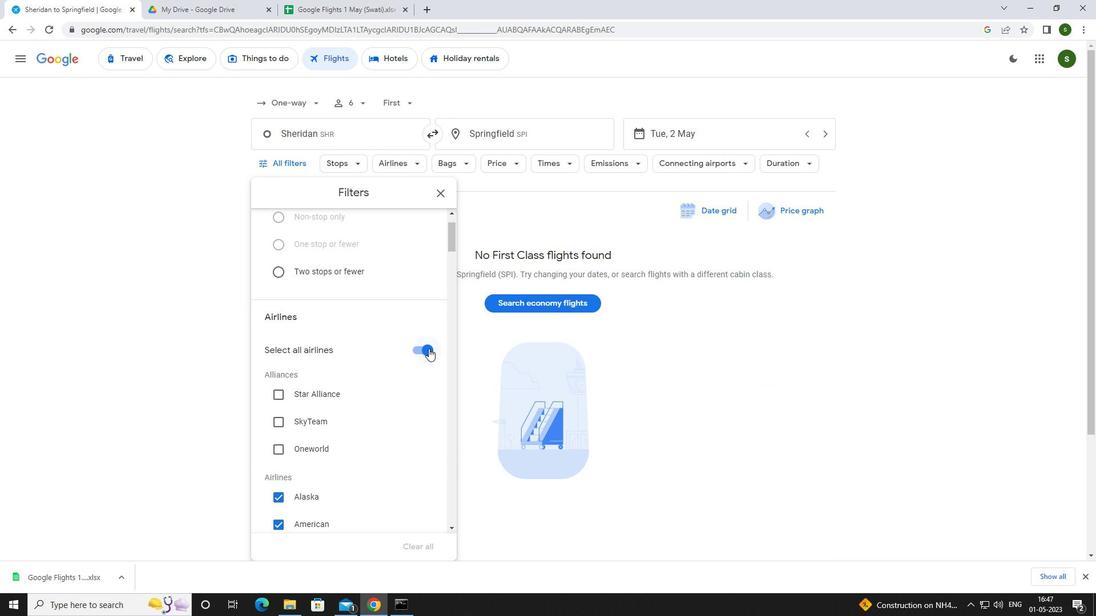 
Action: Mouse moved to (352, 298)
Screenshot: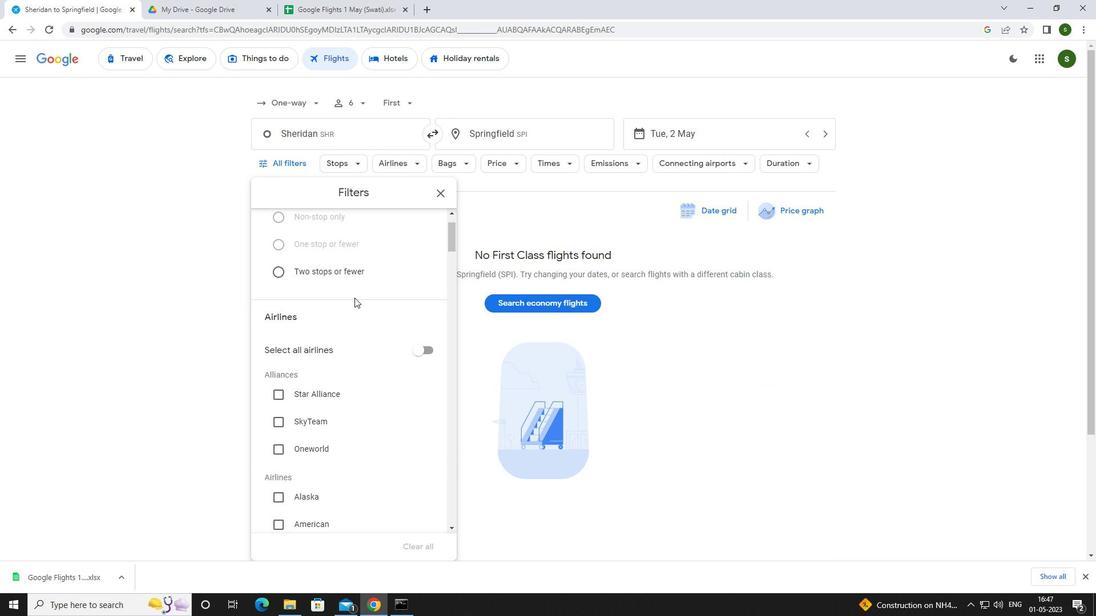 
Action: Mouse scrolled (352, 297) with delta (0, 0)
Screenshot: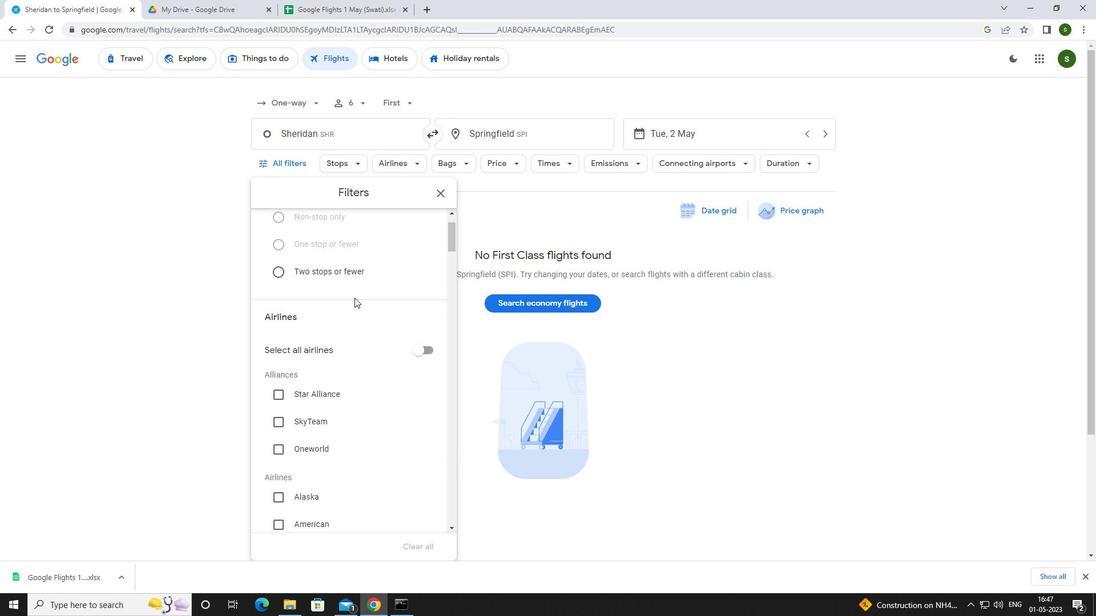 
Action: Mouse scrolled (352, 297) with delta (0, 0)
Screenshot: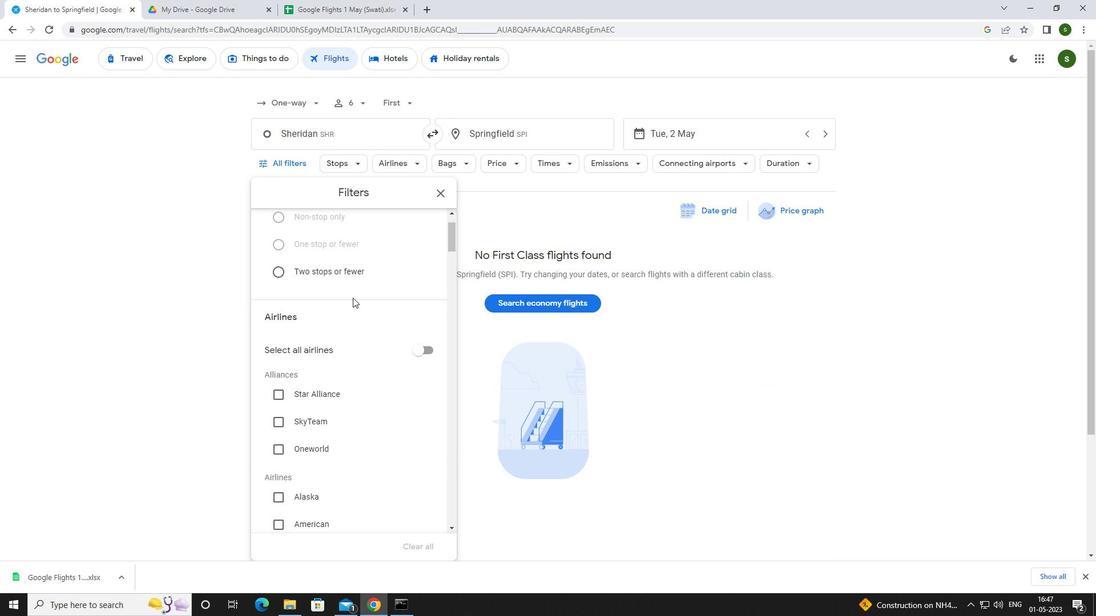 
Action: Mouse moved to (352, 298)
Screenshot: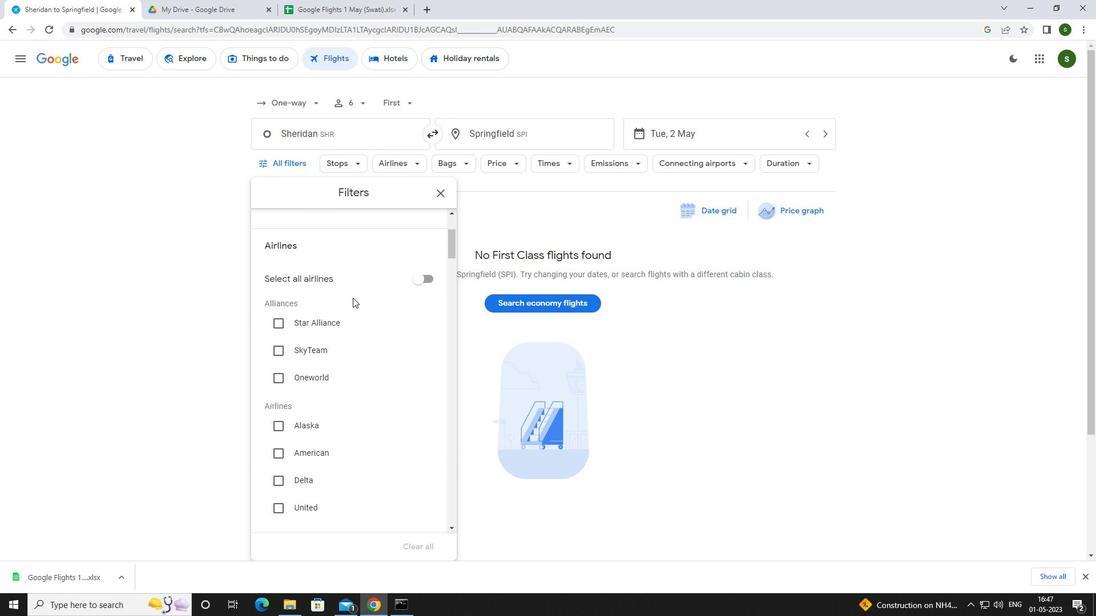 
Action: Mouse scrolled (352, 297) with delta (0, 0)
Screenshot: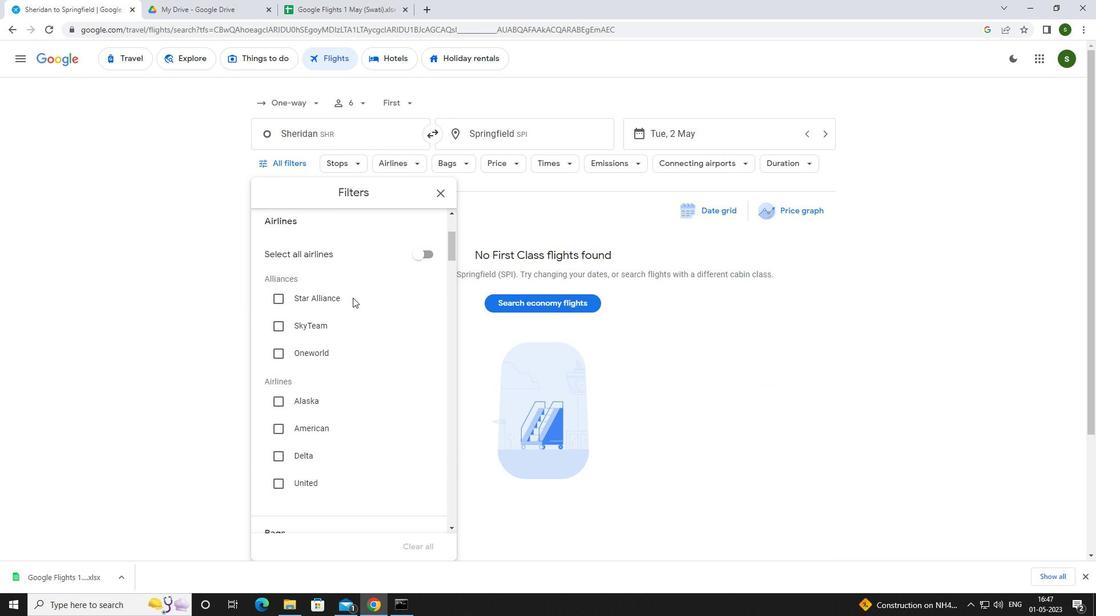 
Action: Mouse scrolled (352, 297) with delta (0, 0)
Screenshot: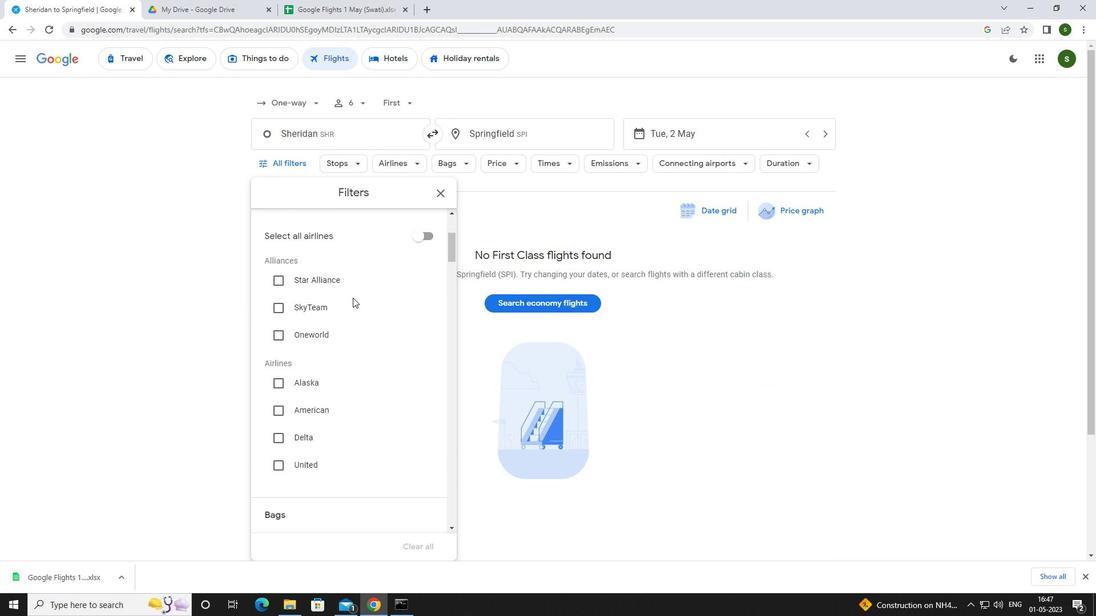 
Action: Mouse moved to (311, 351)
Screenshot: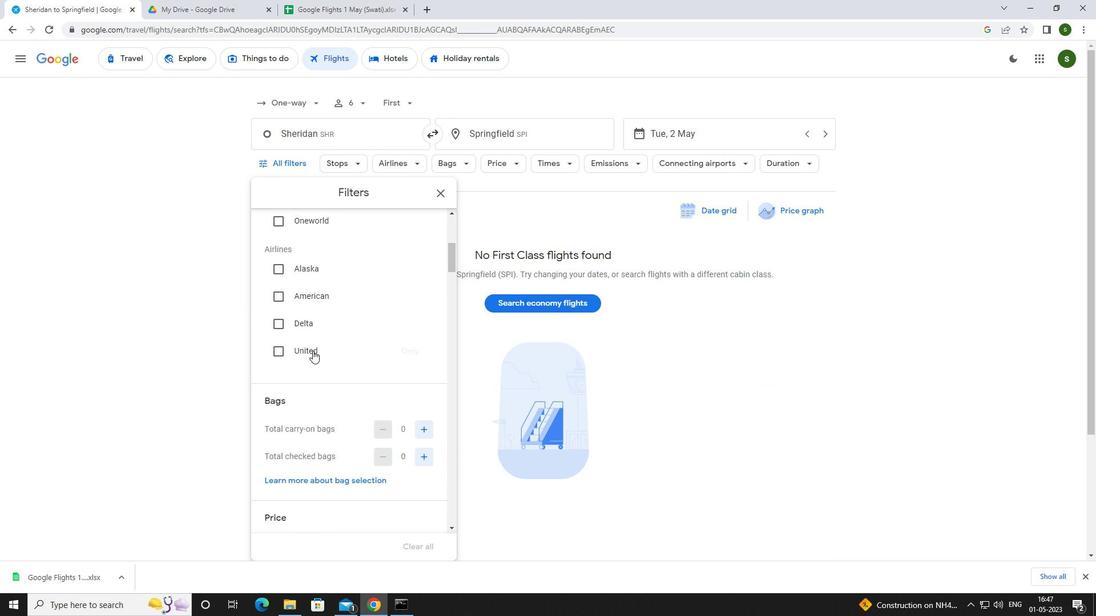 
Action: Mouse pressed left at (311, 351)
Screenshot: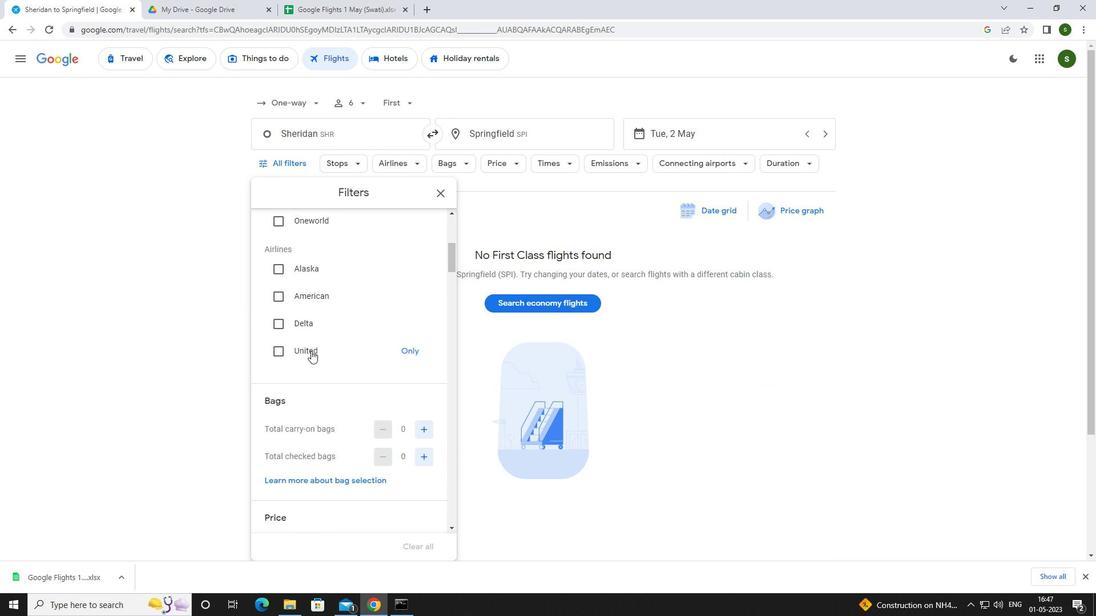 
Action: Mouse moved to (355, 342)
Screenshot: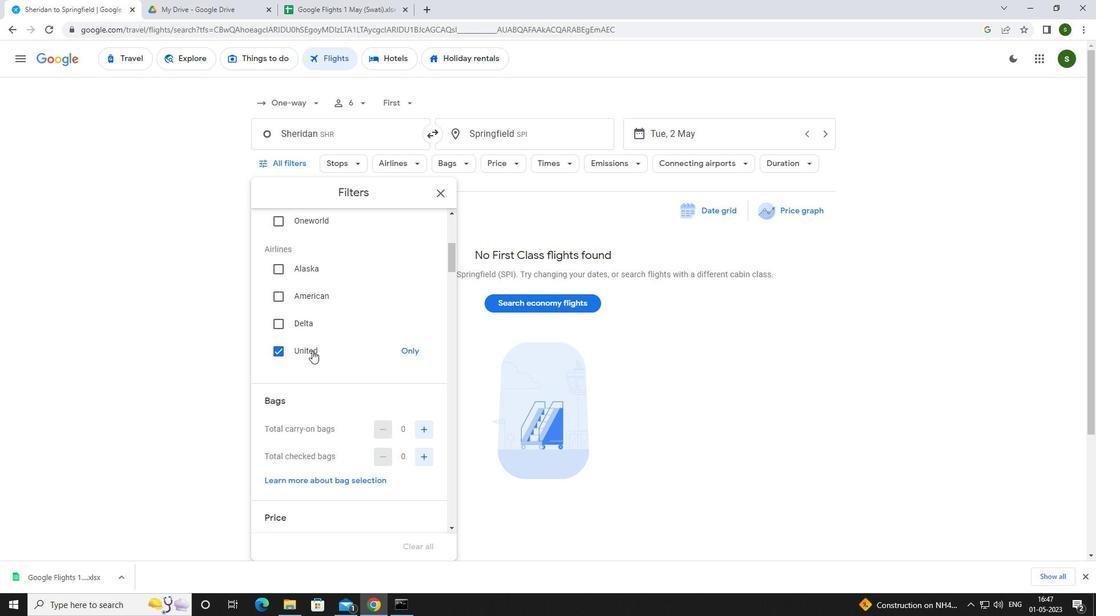 
Action: Mouse scrolled (355, 342) with delta (0, 0)
Screenshot: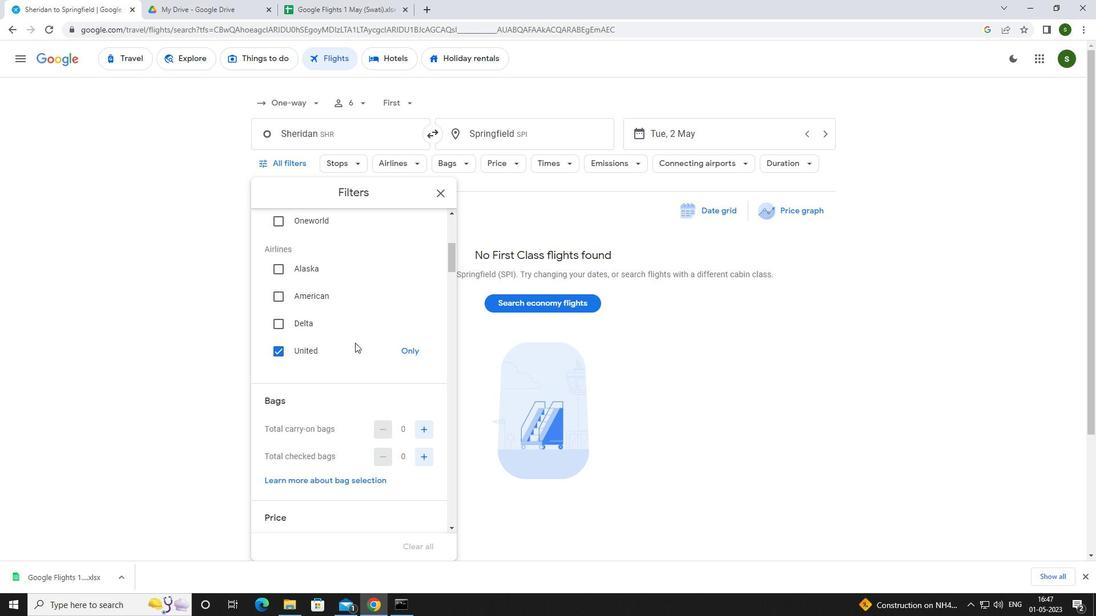 
Action: Mouse moved to (355, 342)
Screenshot: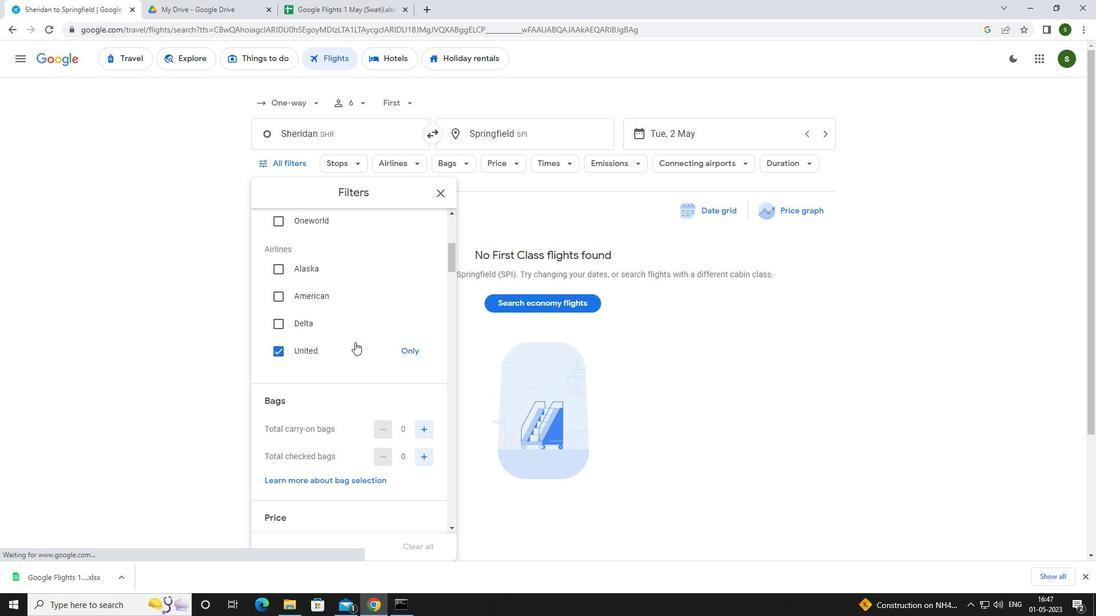 
Action: Mouse scrolled (355, 342) with delta (0, 0)
Screenshot: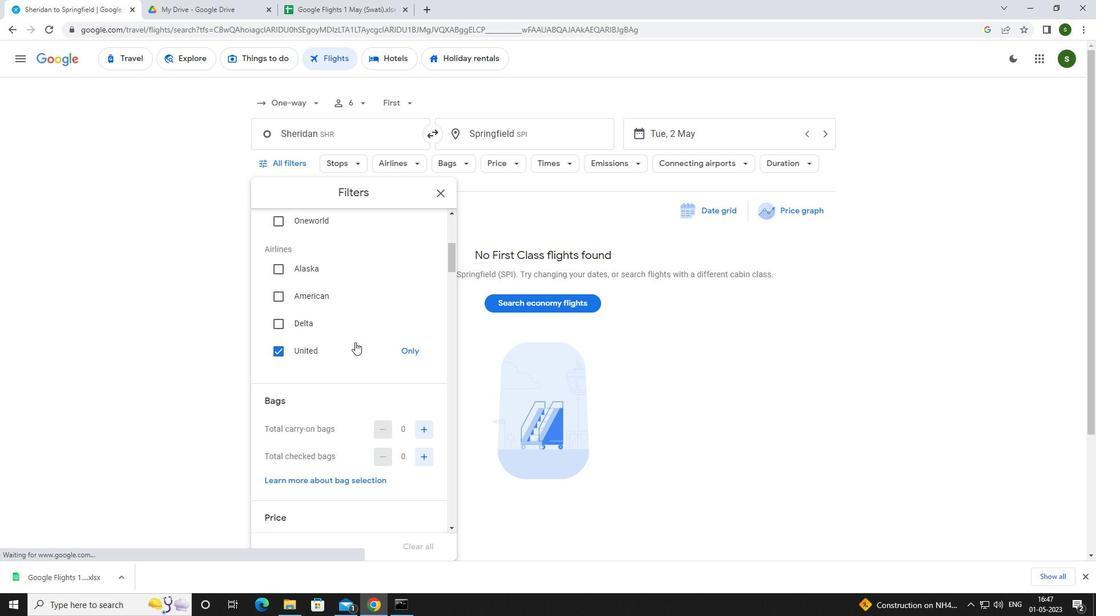 
Action: Mouse scrolled (355, 342) with delta (0, 0)
Screenshot: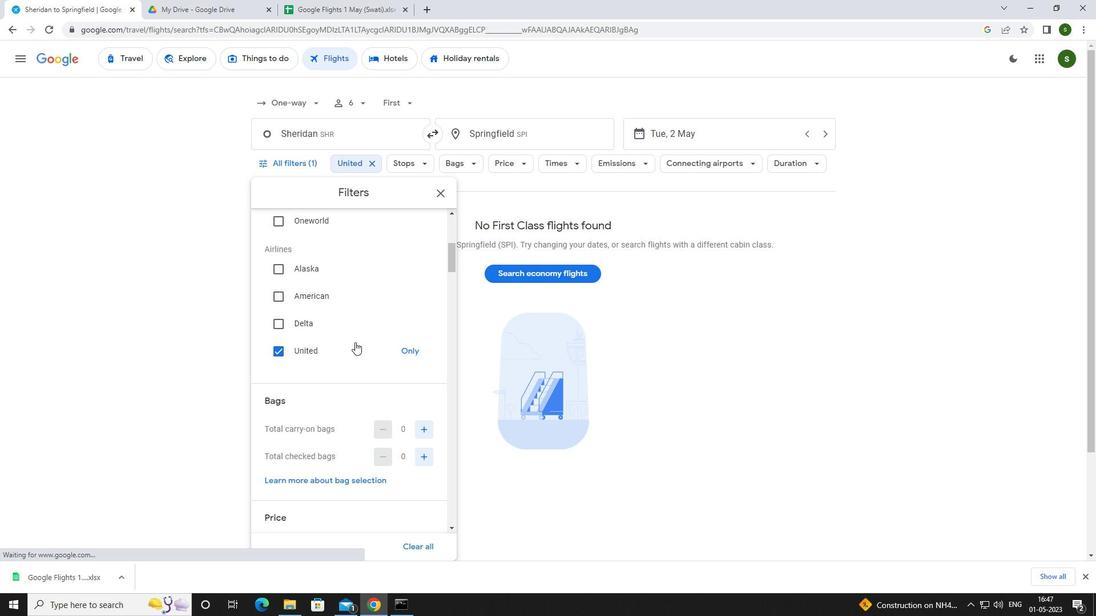 
Action: Mouse moved to (426, 282)
Screenshot: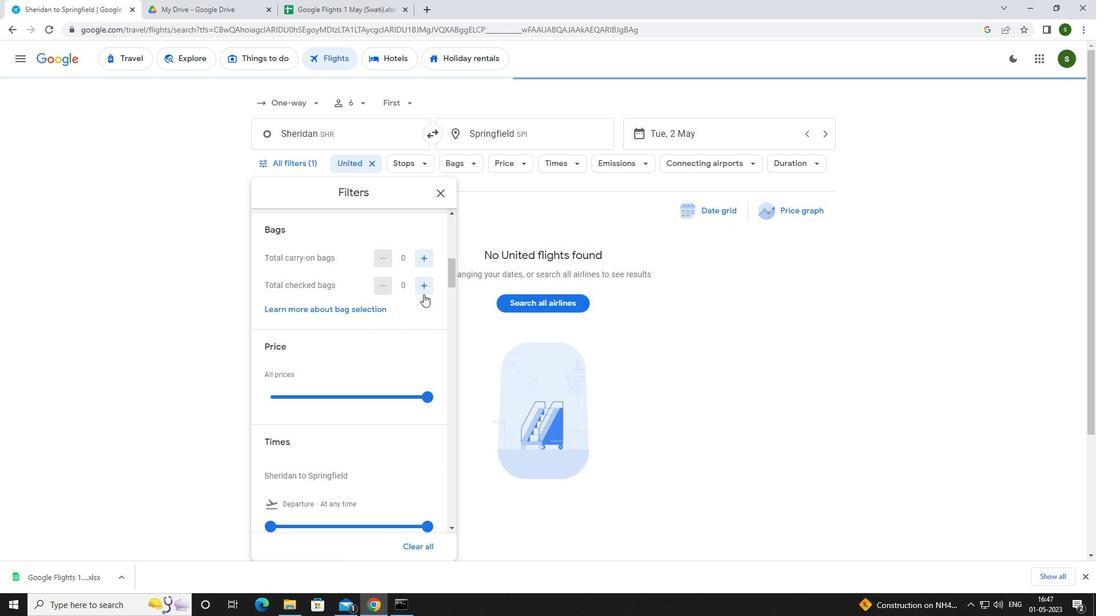 
Action: Mouse pressed left at (426, 282)
Screenshot: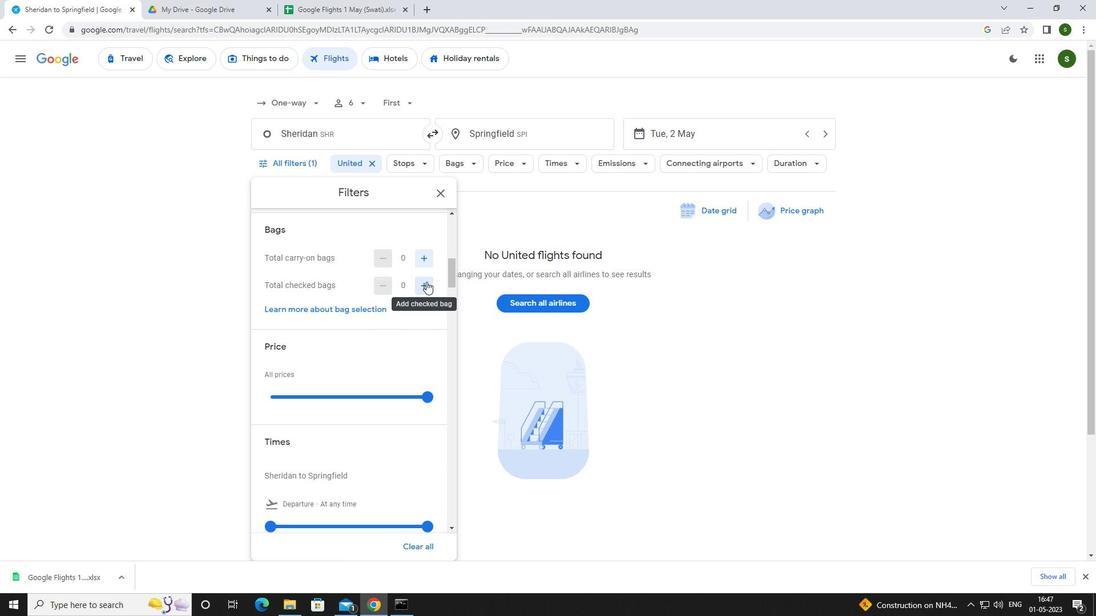 
Action: Mouse pressed left at (426, 282)
Screenshot: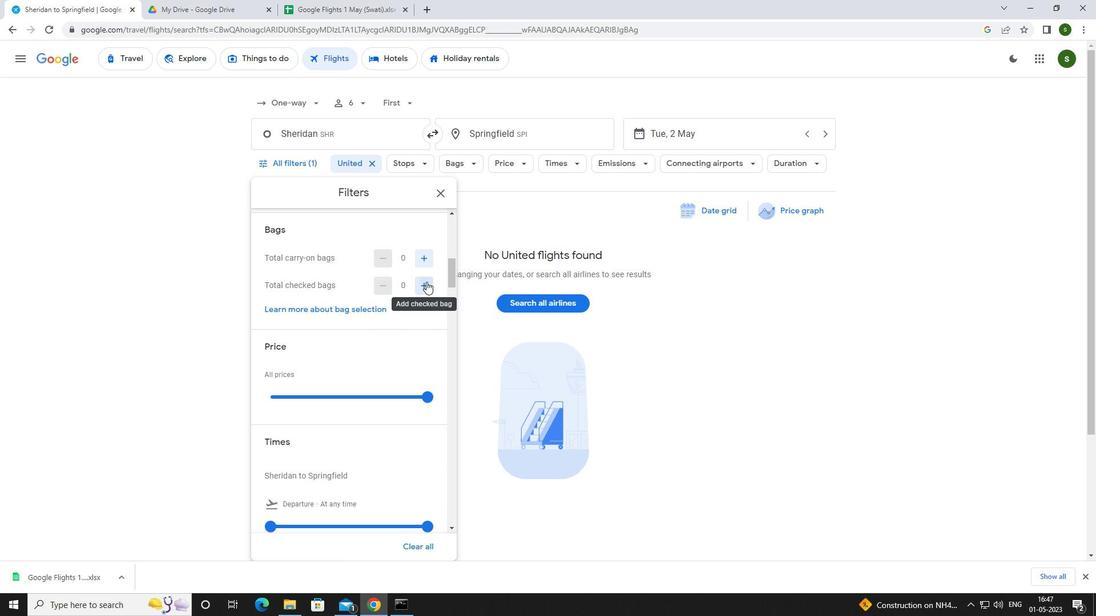 
Action: Mouse pressed left at (426, 282)
Screenshot: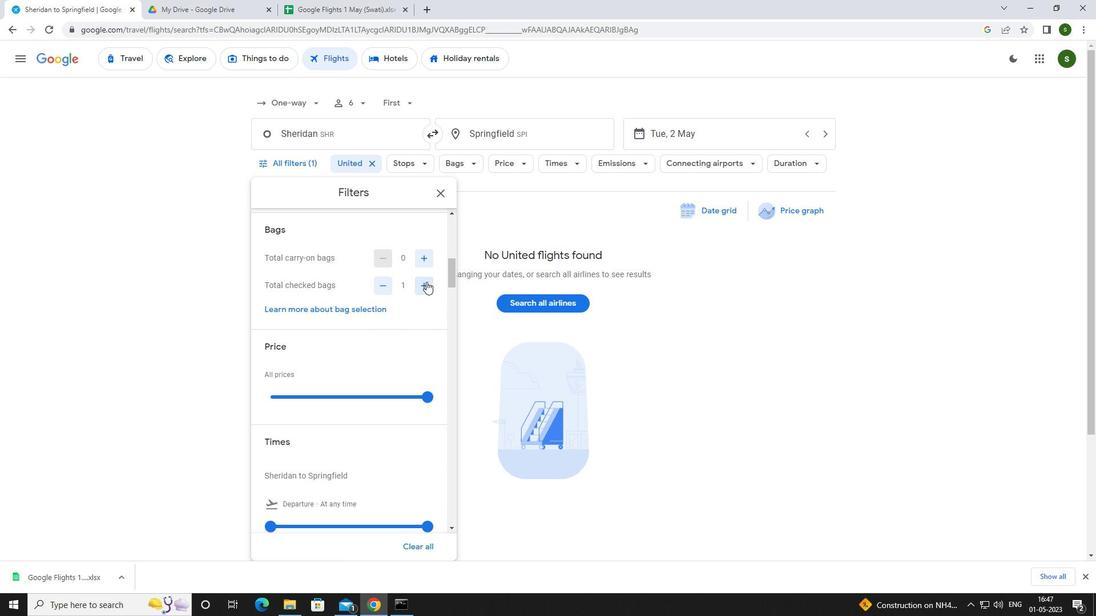 
Action: Mouse pressed left at (426, 282)
Screenshot: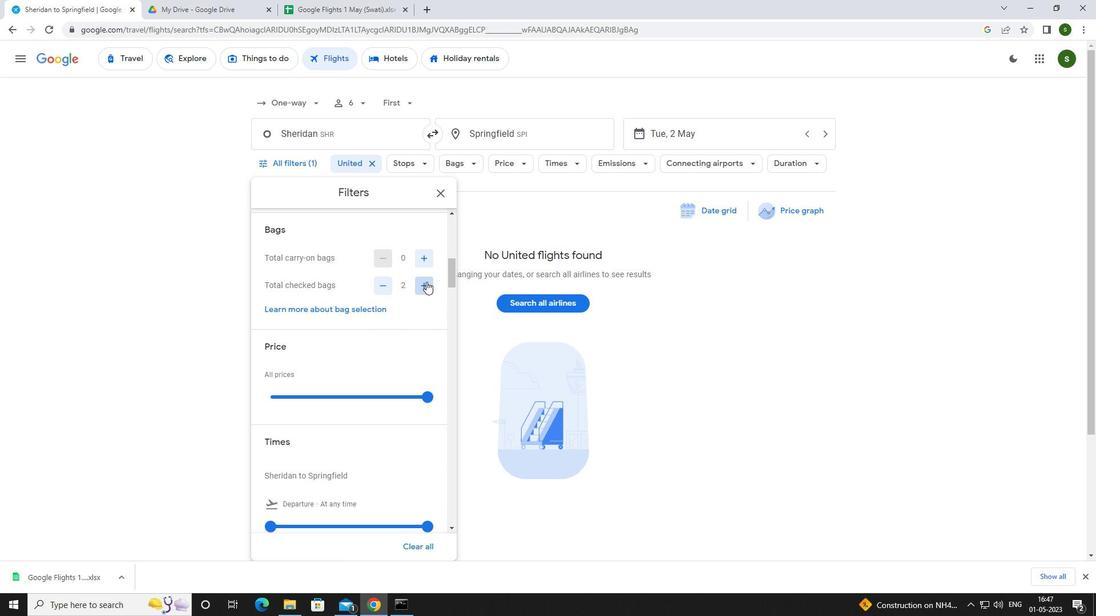 
Action: Mouse pressed left at (426, 282)
Screenshot: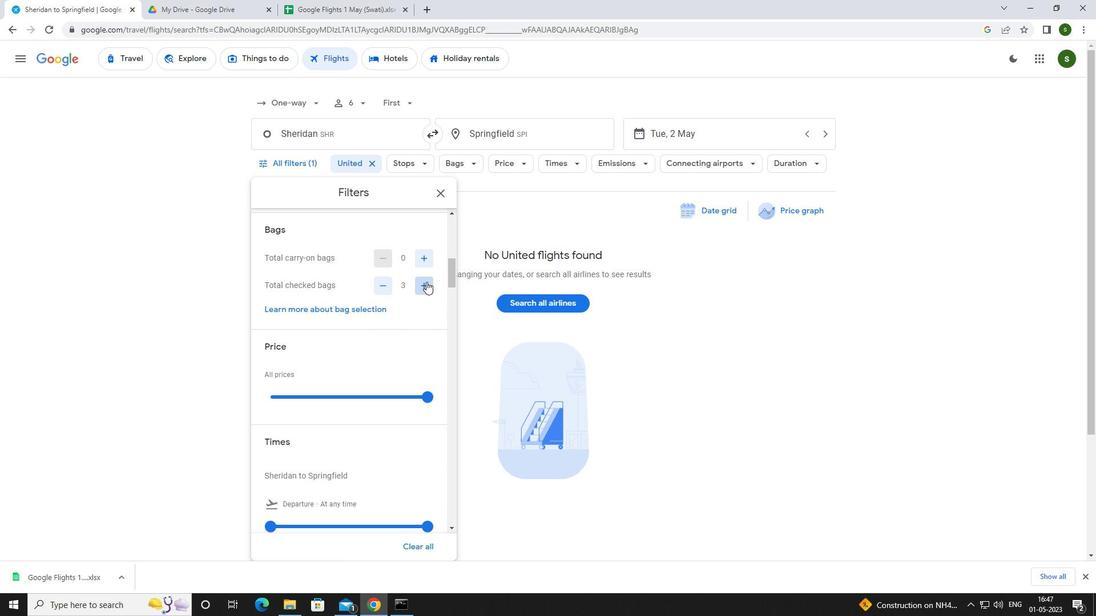 
Action: Mouse pressed left at (426, 282)
Screenshot: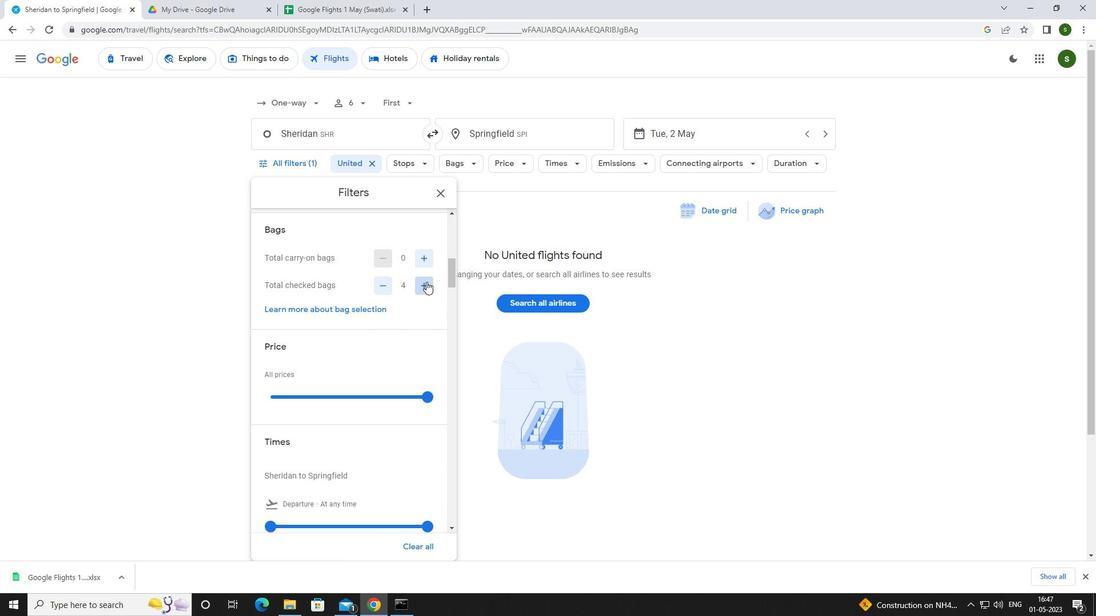 
Action: Mouse pressed left at (426, 282)
Screenshot: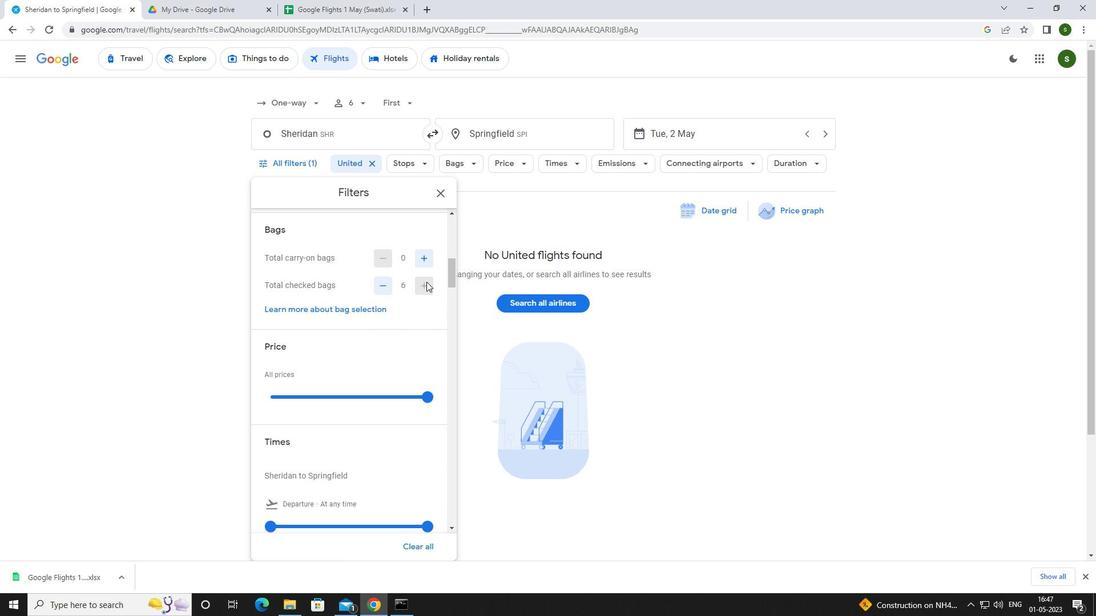 
Action: Mouse moved to (424, 281)
Screenshot: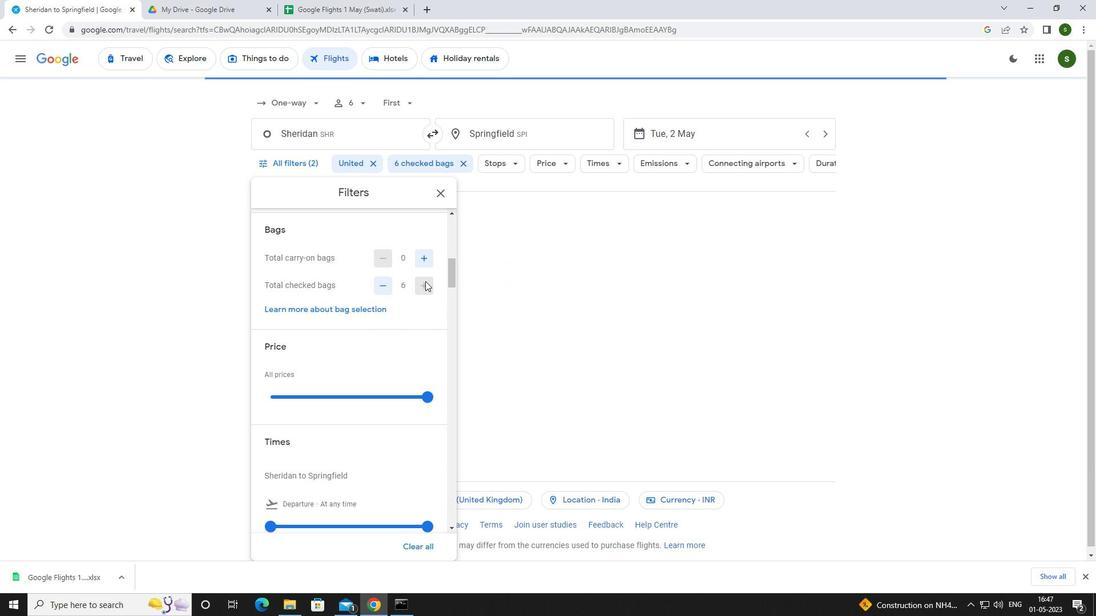 
Action: Mouse scrolled (424, 281) with delta (0, 0)
Screenshot: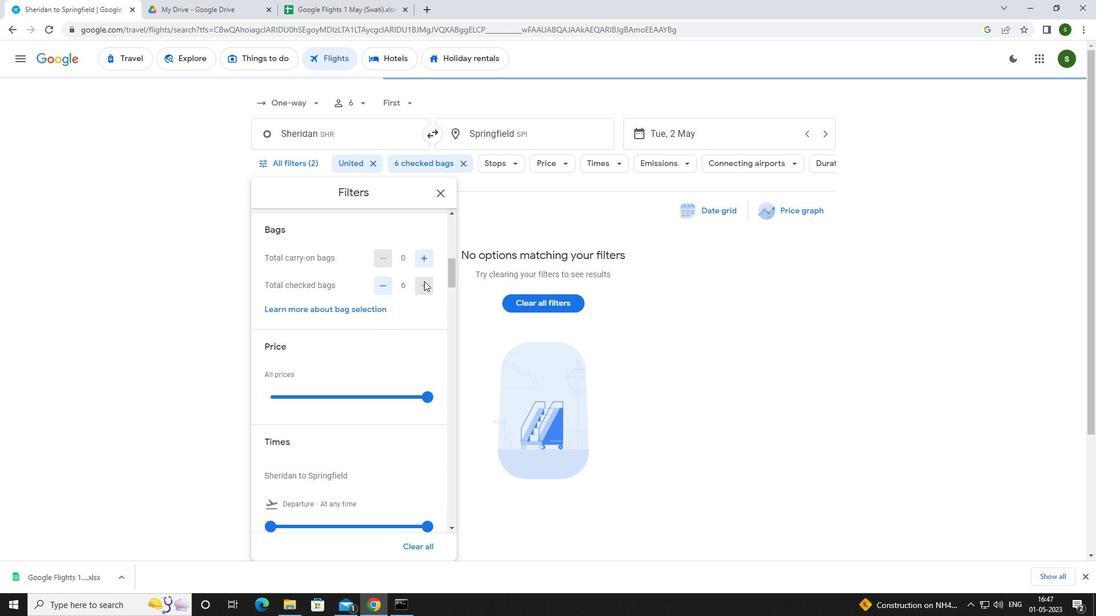 
Action: Mouse scrolled (424, 281) with delta (0, 0)
Screenshot: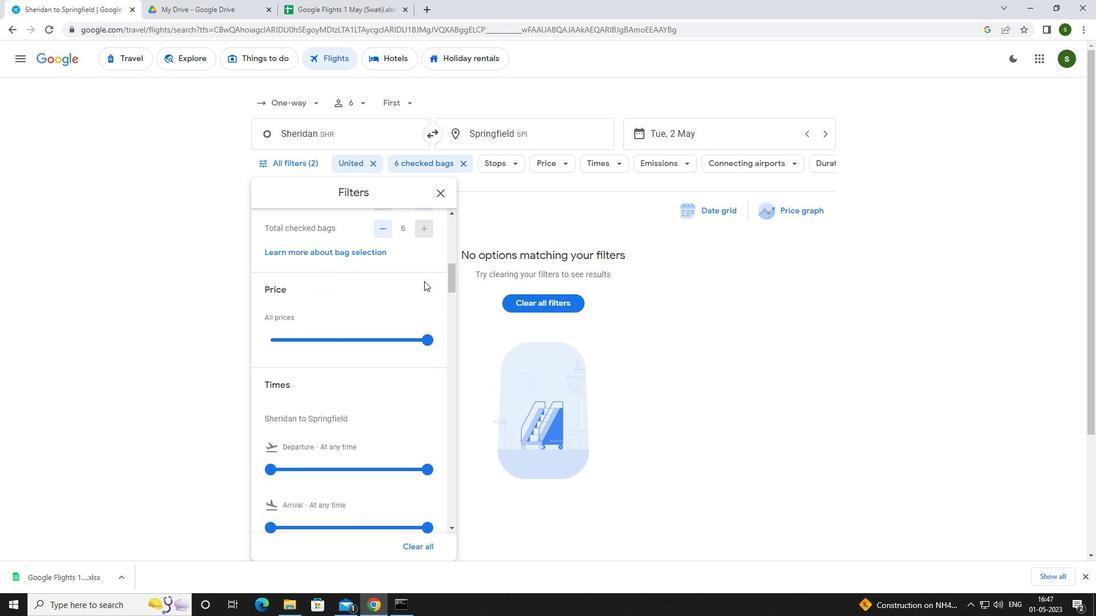 
Action: Mouse moved to (427, 283)
Screenshot: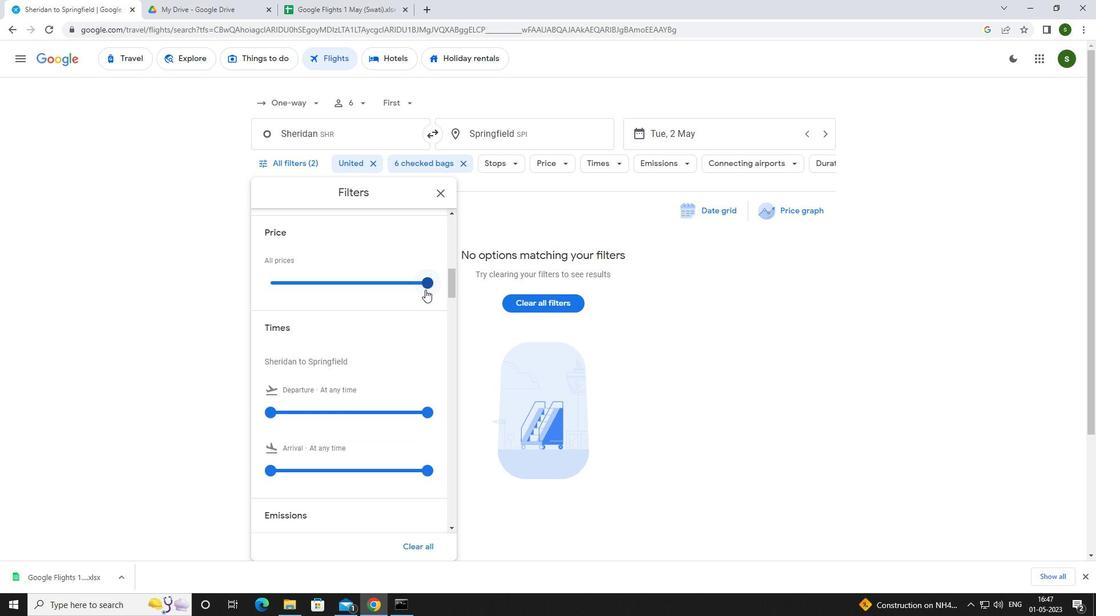 
Action: Mouse pressed left at (427, 283)
Screenshot: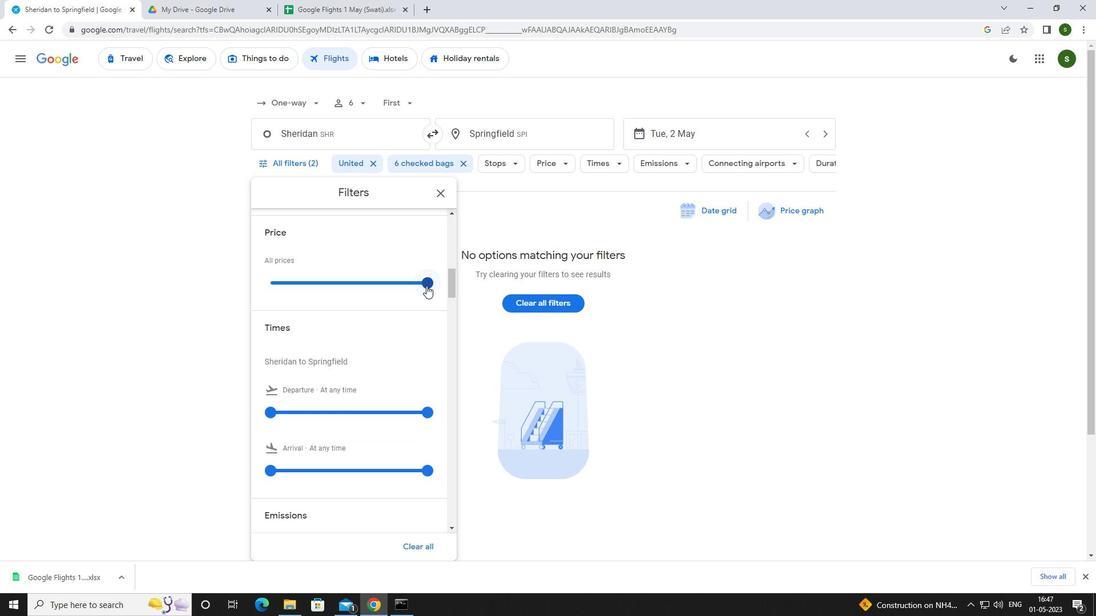 
Action: Mouse moved to (425, 283)
Screenshot: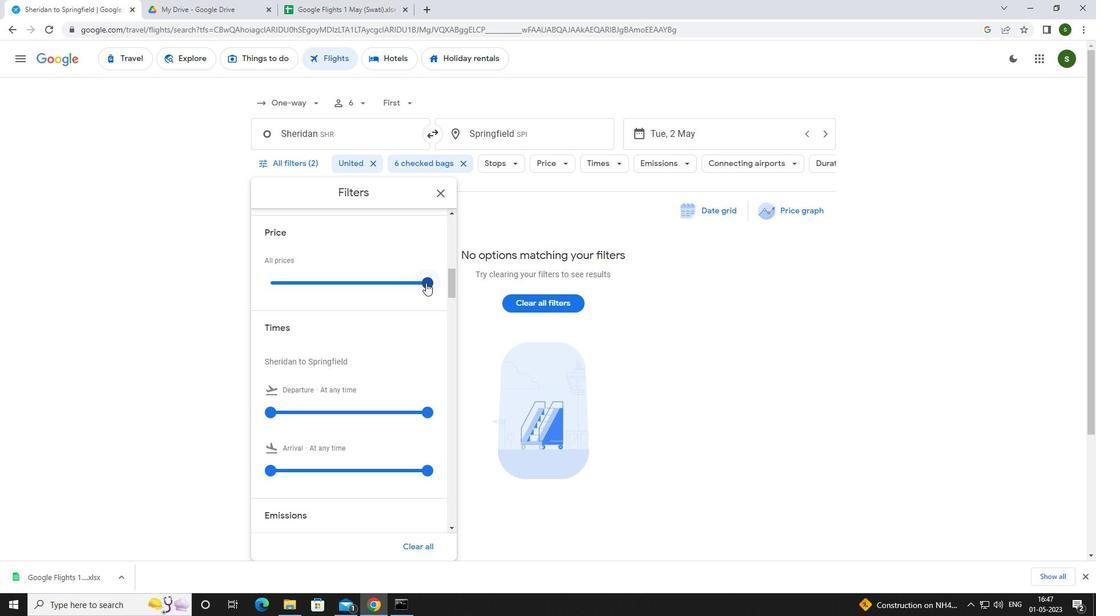 
Action: Mouse scrolled (425, 282) with delta (0, 0)
Screenshot: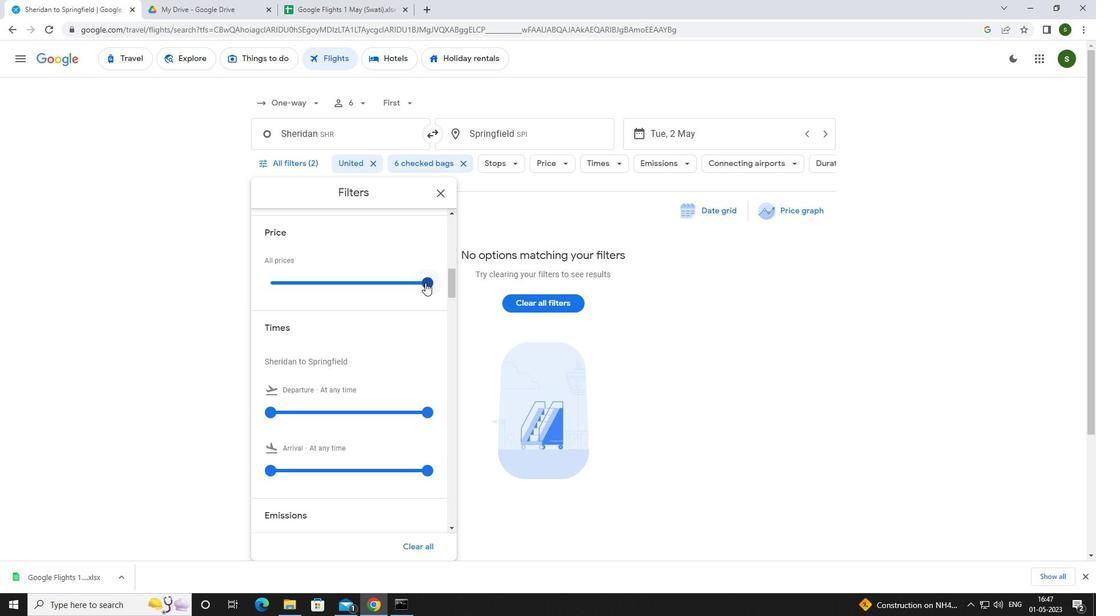 
Action: Mouse moved to (272, 355)
Screenshot: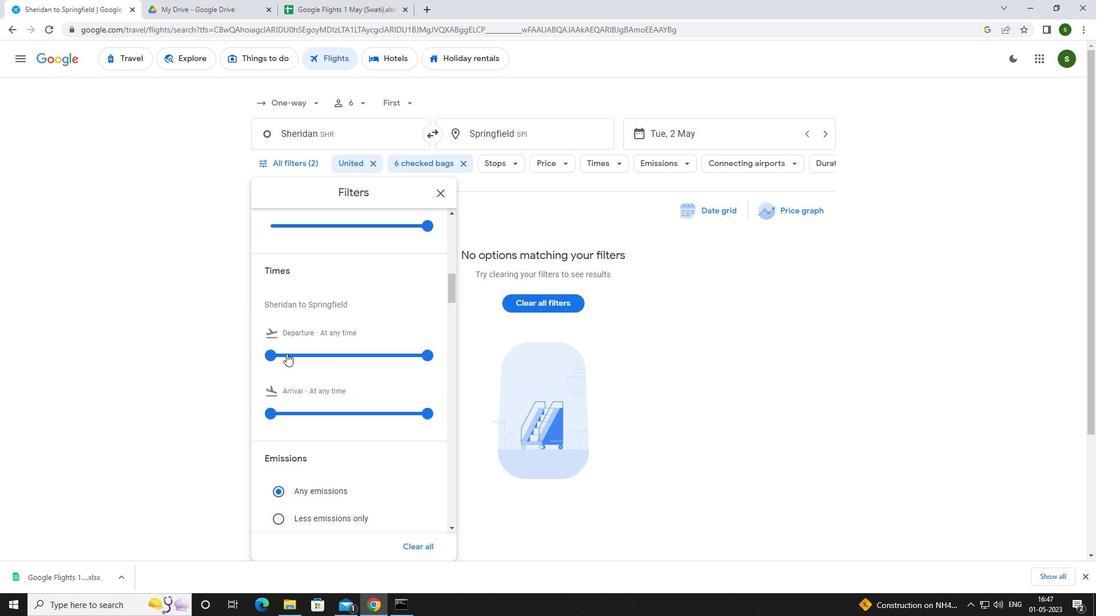 
Action: Mouse pressed left at (272, 355)
Screenshot: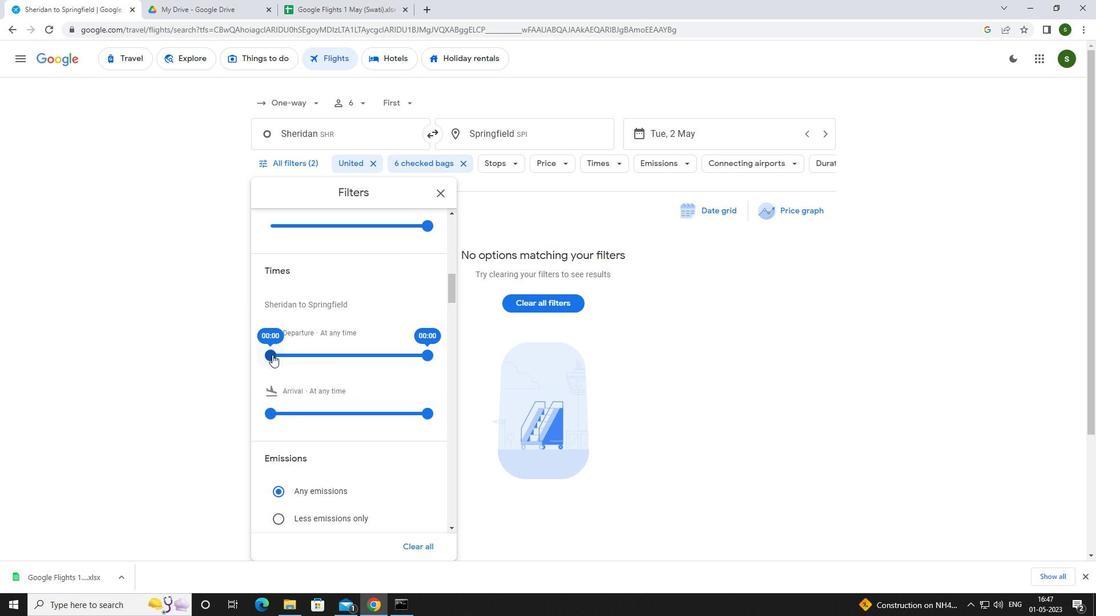 
Action: Mouse moved to (646, 346)
Screenshot: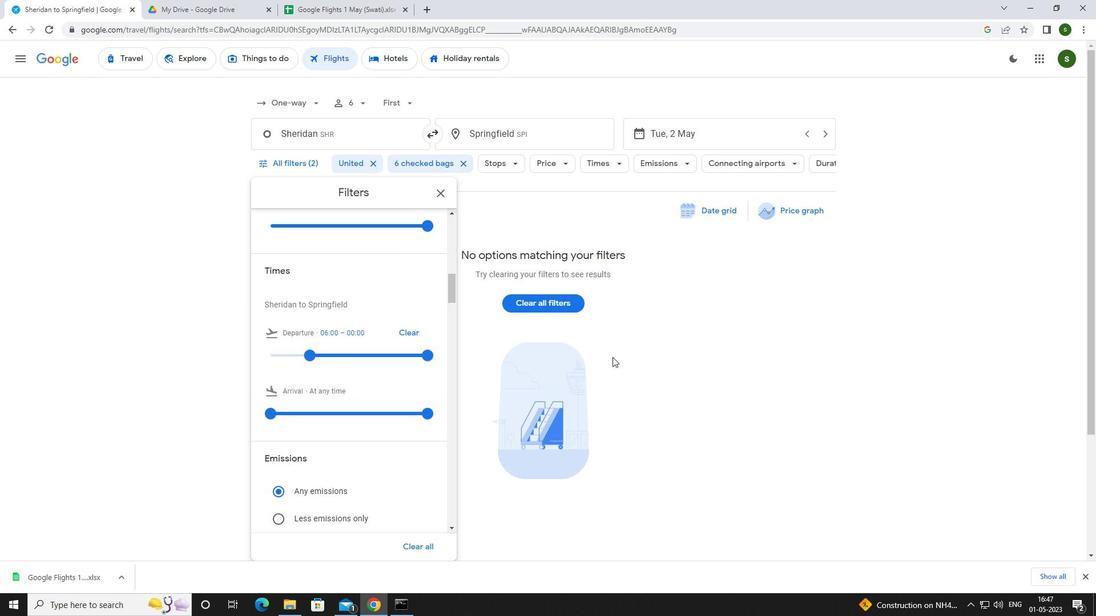 
Action: Mouse pressed left at (646, 346)
Screenshot: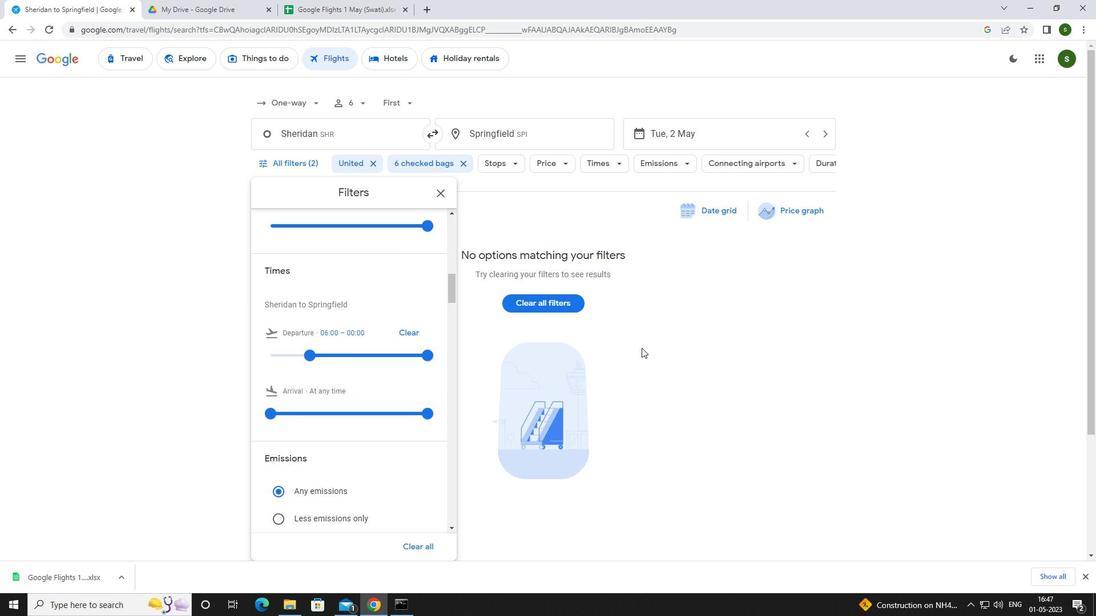 
